 Task: Create a due date automation trigger when advanced on, 2 working days after a card is due add basic in list "Resume" at 11:00 AM.
Action: Mouse moved to (1129, 341)
Screenshot: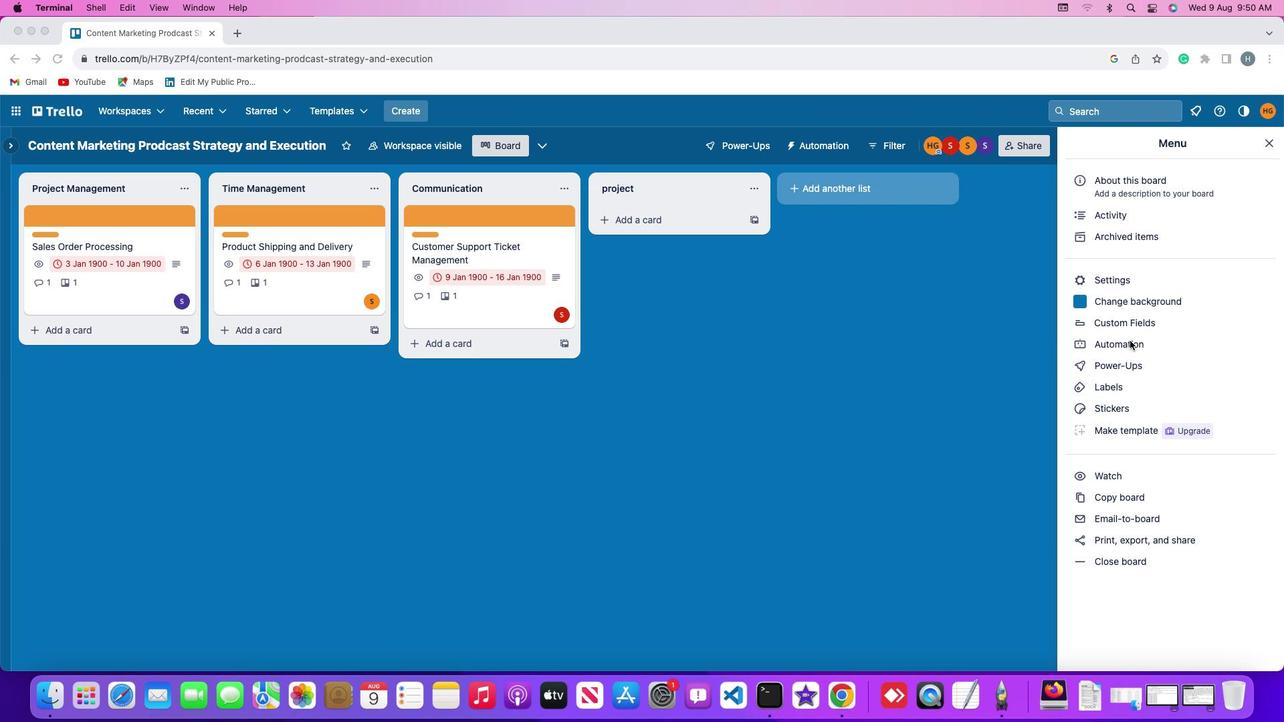 
Action: Mouse pressed left at (1129, 341)
Screenshot: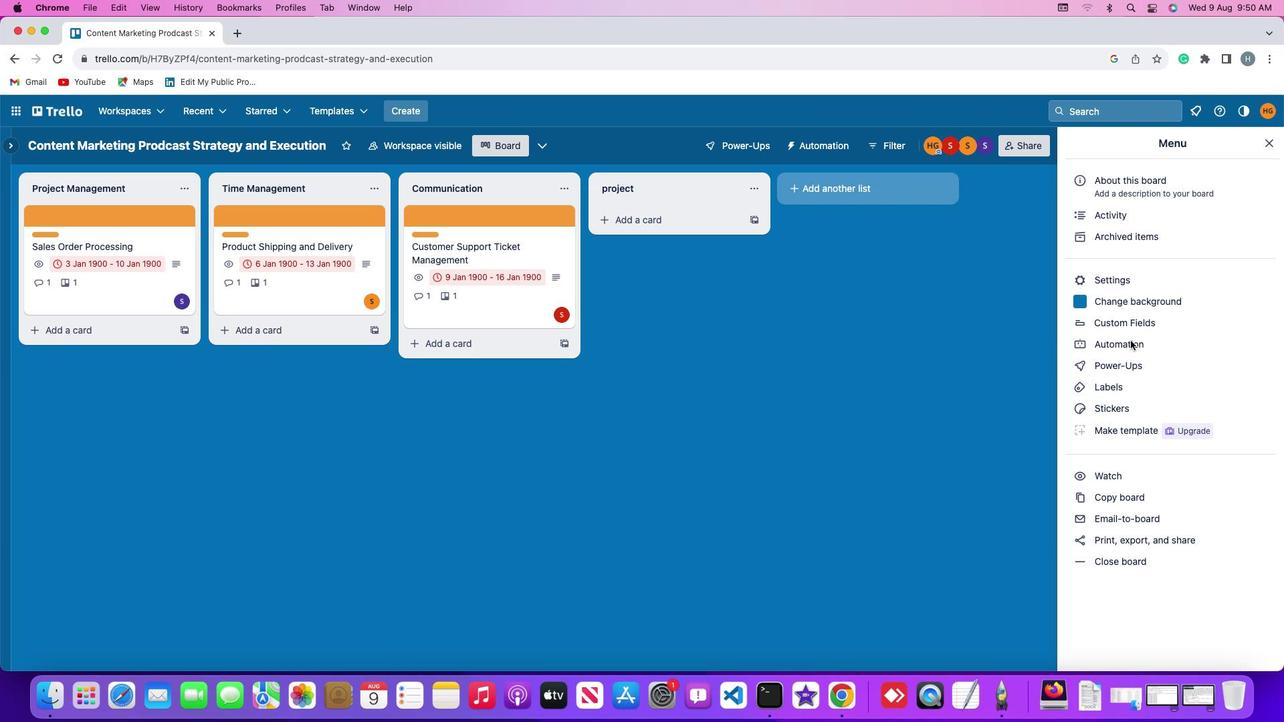 
Action: Mouse moved to (1130, 340)
Screenshot: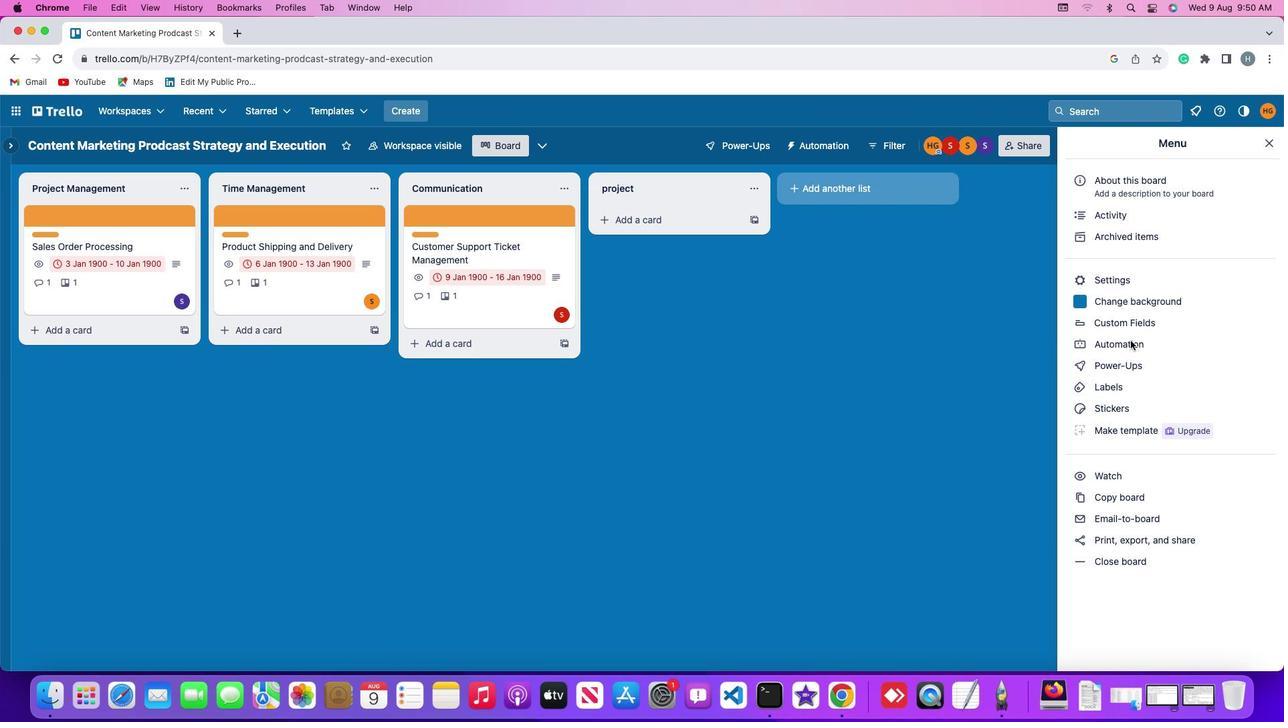 
Action: Mouse pressed left at (1130, 340)
Screenshot: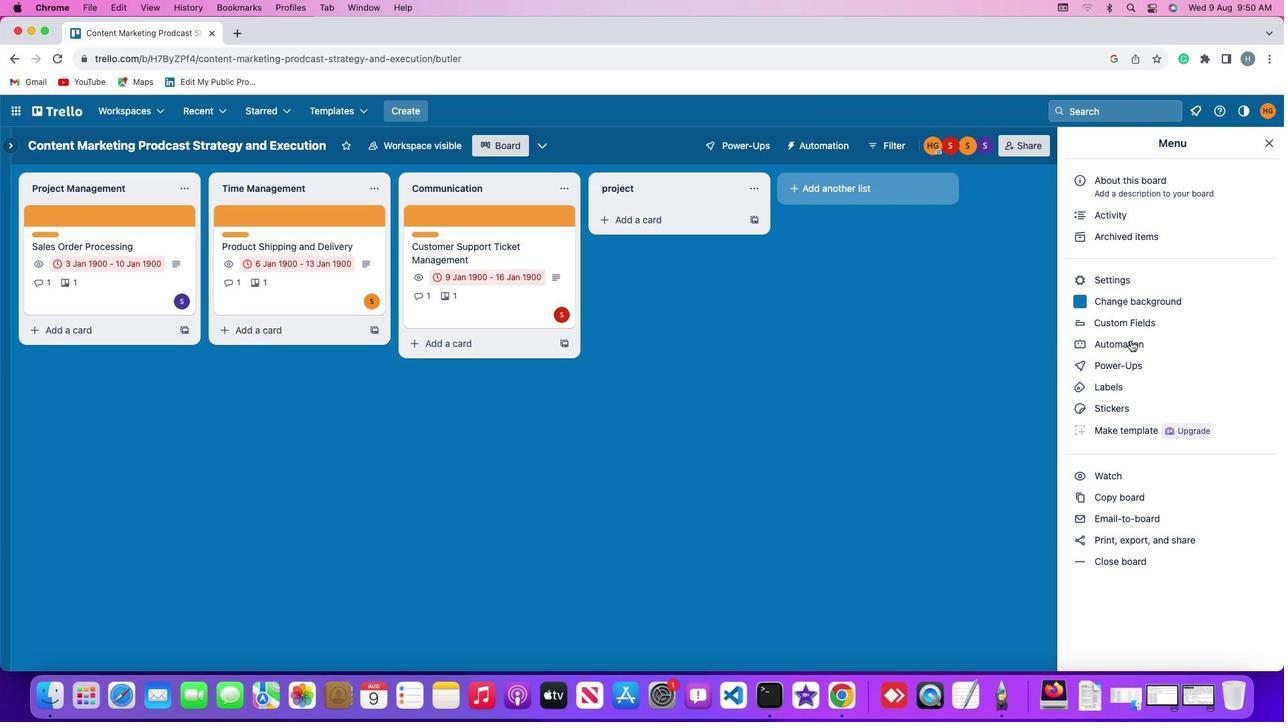 
Action: Mouse moved to (52, 316)
Screenshot: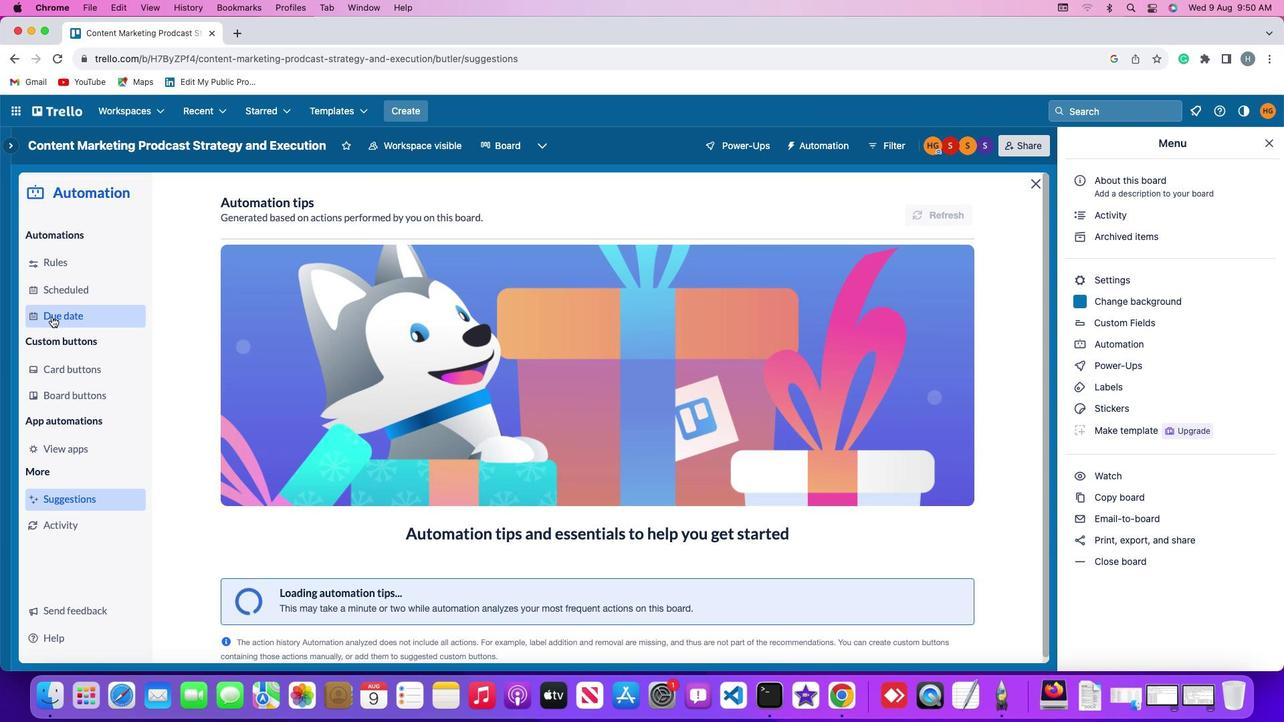 
Action: Mouse pressed left at (52, 316)
Screenshot: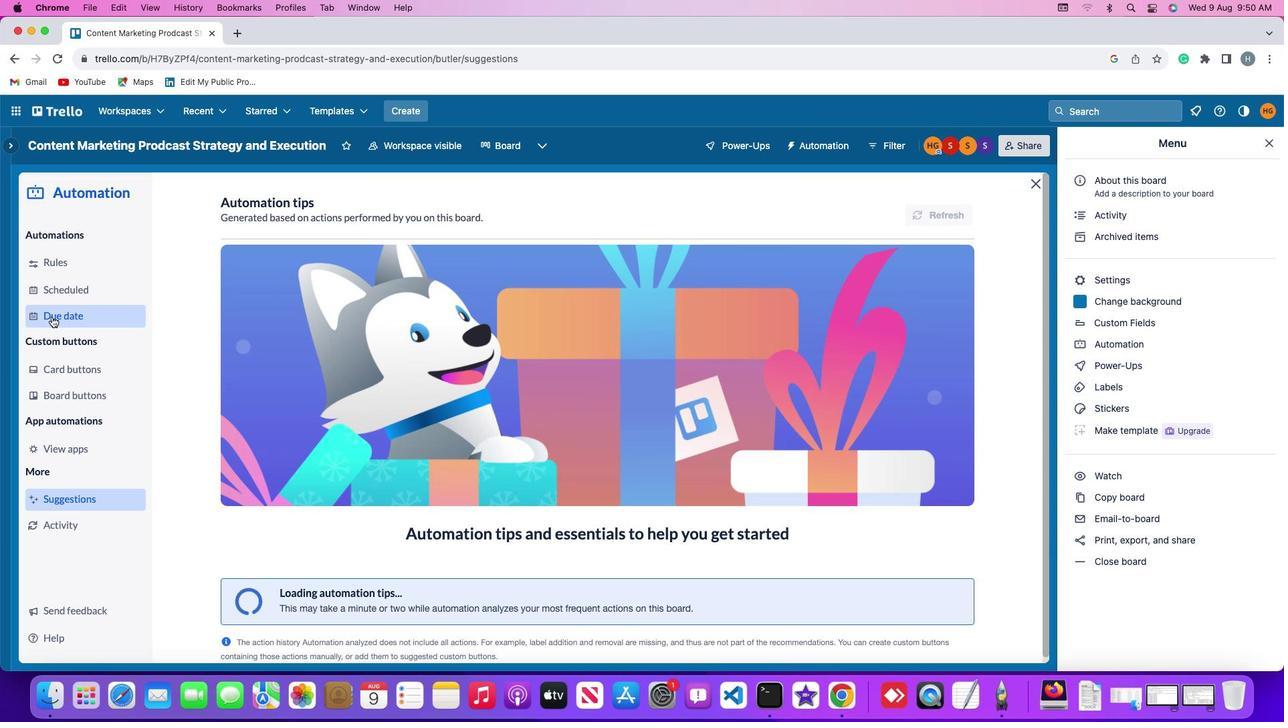 
Action: Mouse moved to (904, 208)
Screenshot: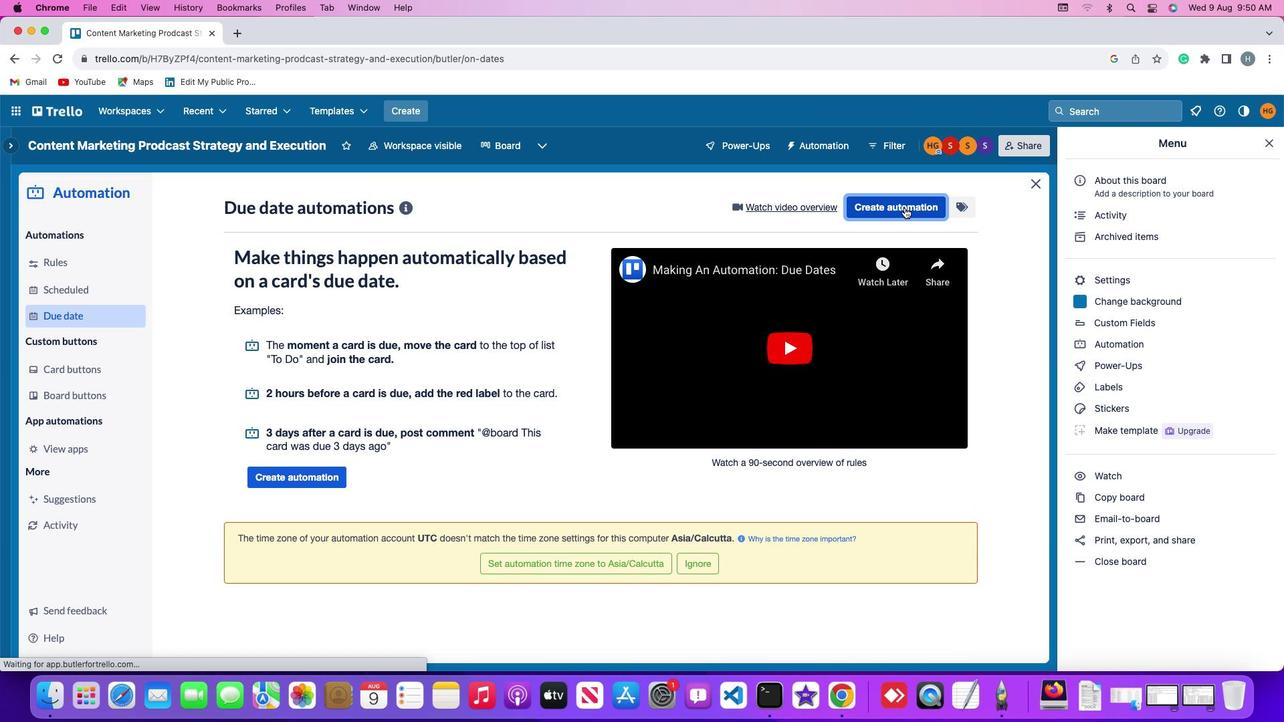 
Action: Mouse pressed left at (904, 208)
Screenshot: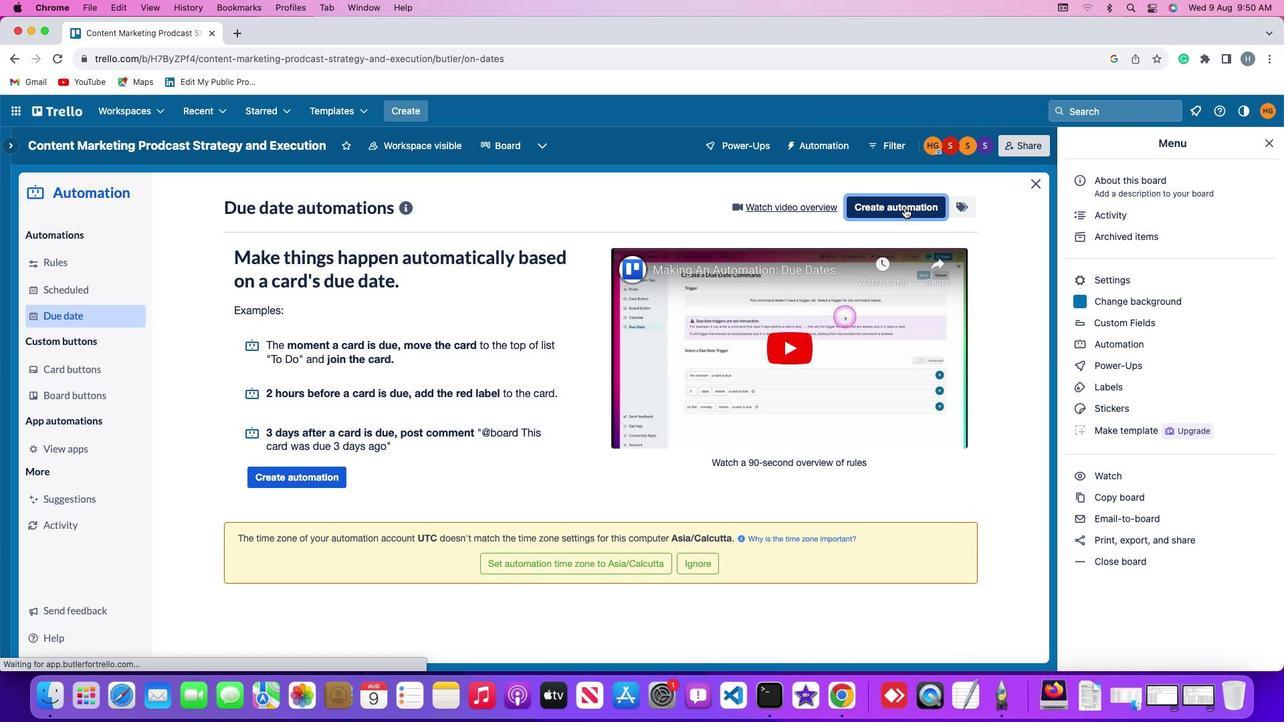 
Action: Mouse moved to (367, 333)
Screenshot: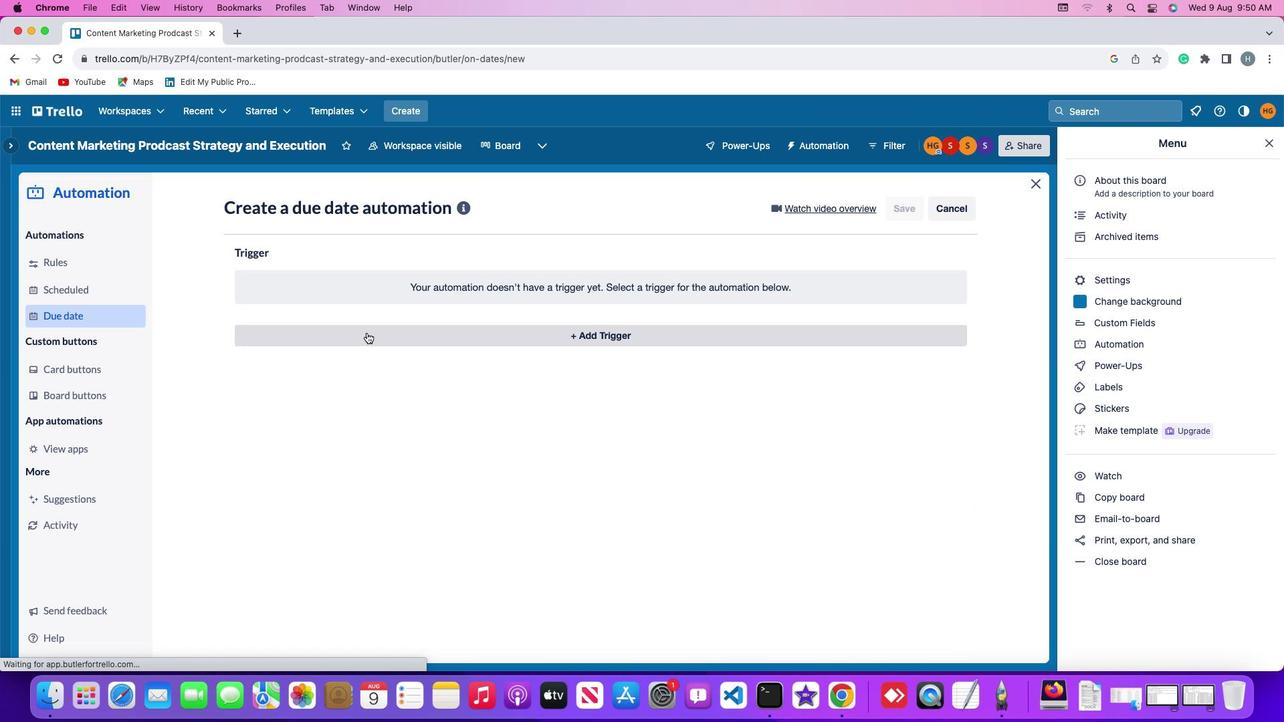 
Action: Mouse pressed left at (367, 333)
Screenshot: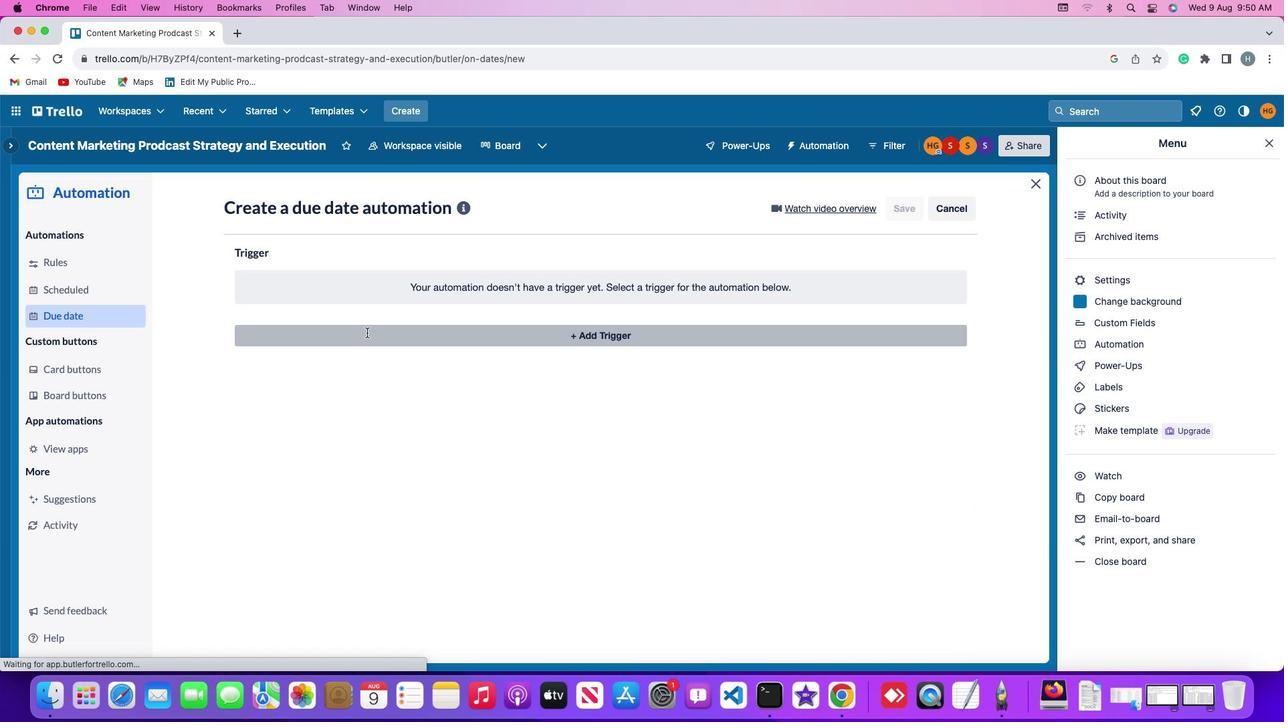 
Action: Mouse moved to (258, 535)
Screenshot: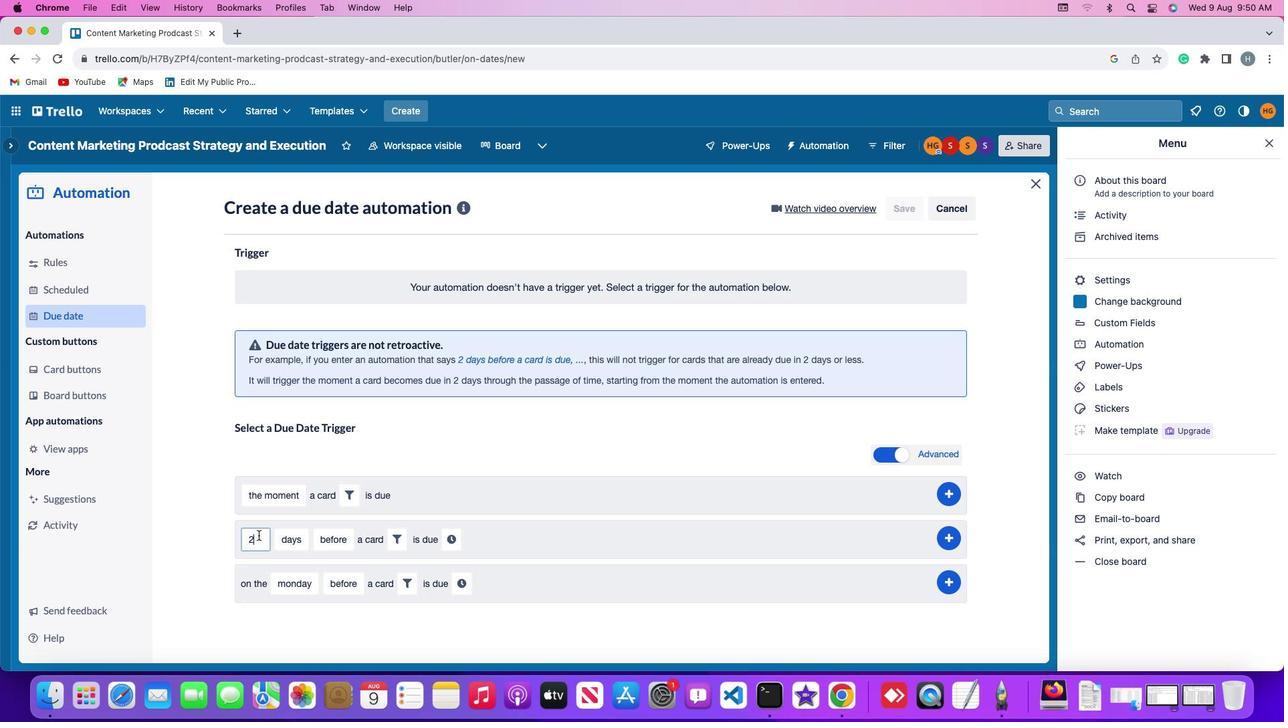 
Action: Mouse pressed left at (258, 535)
Screenshot: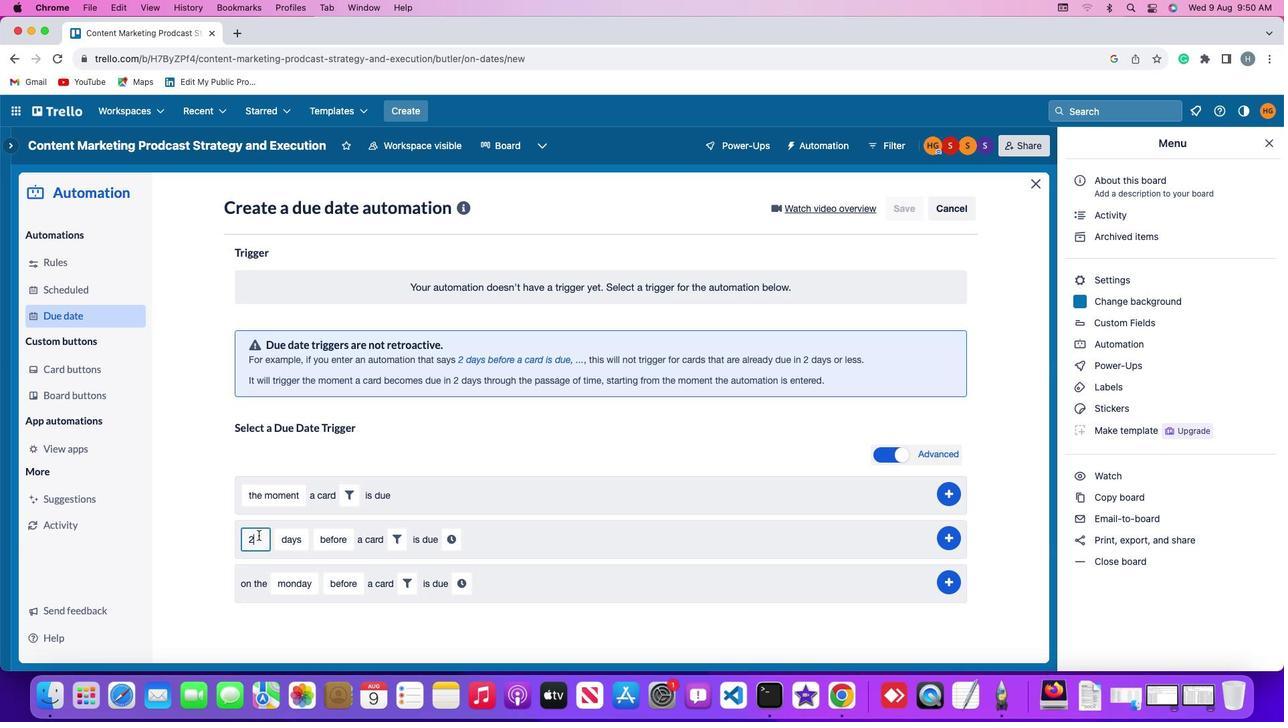 
Action: Key pressed Key.backspace
Screenshot: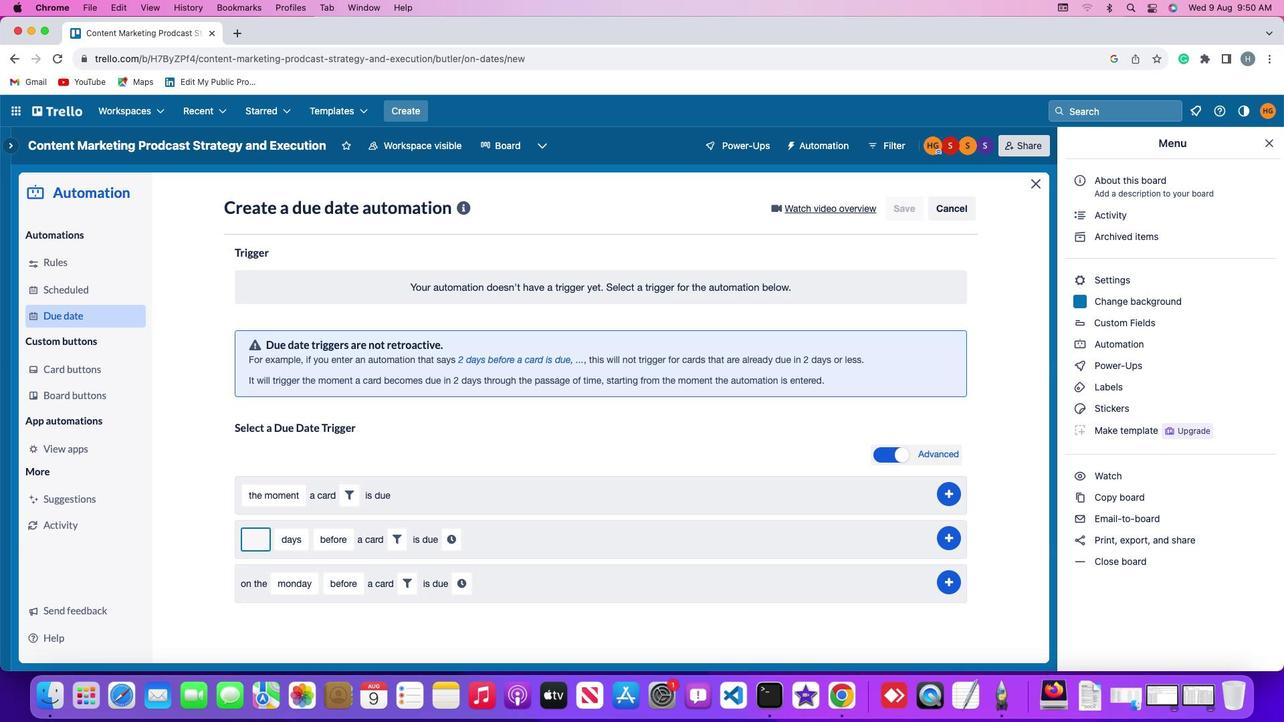 
Action: Mouse moved to (257, 535)
Screenshot: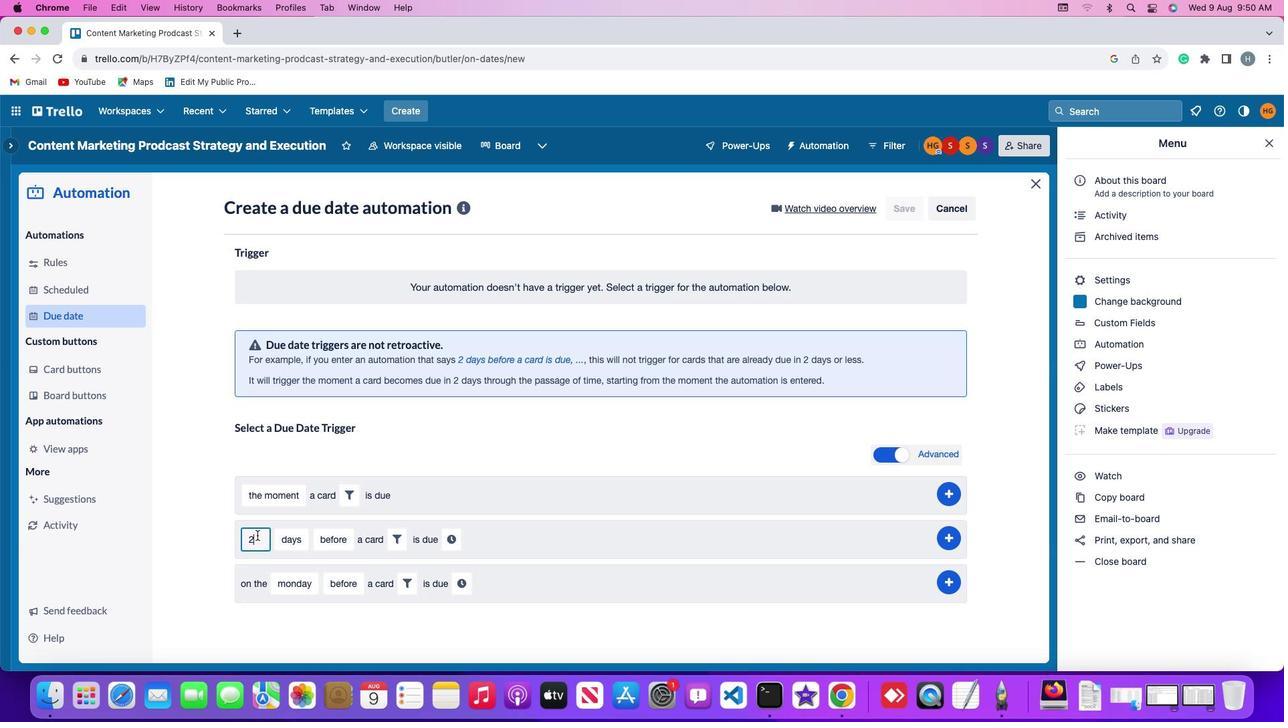
Action: Key pressed '2'
Screenshot: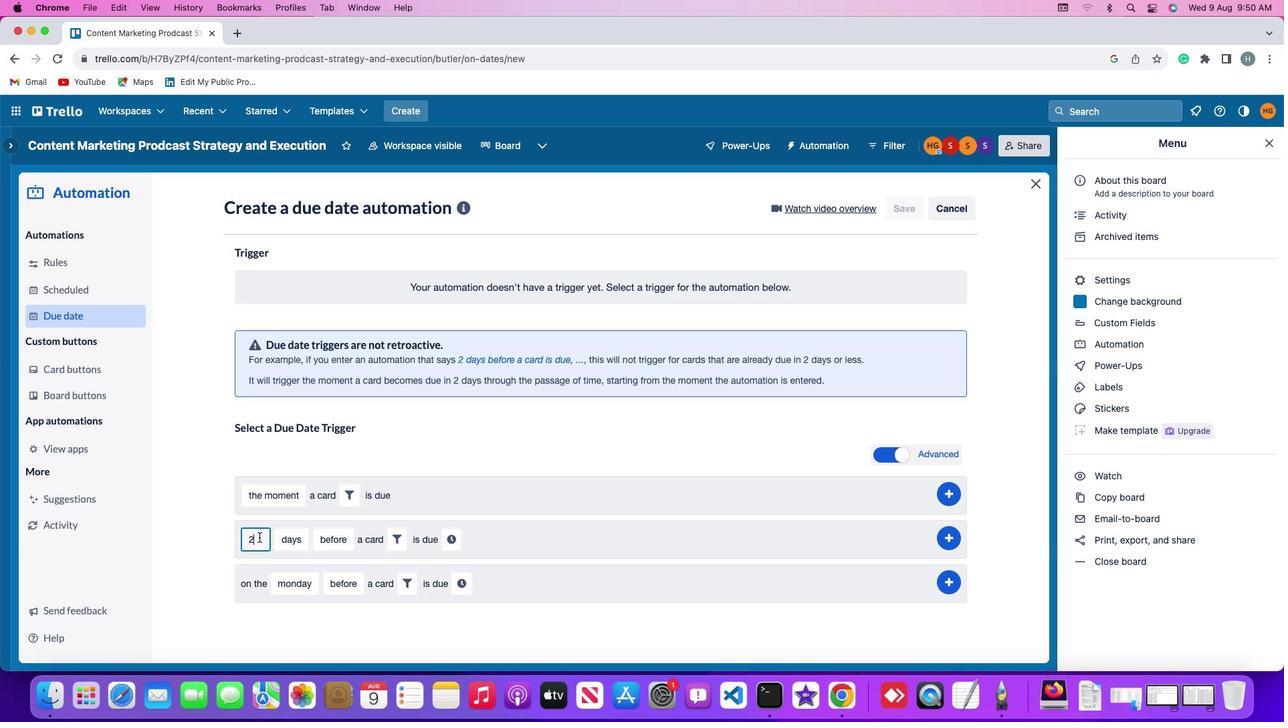 
Action: Mouse moved to (285, 538)
Screenshot: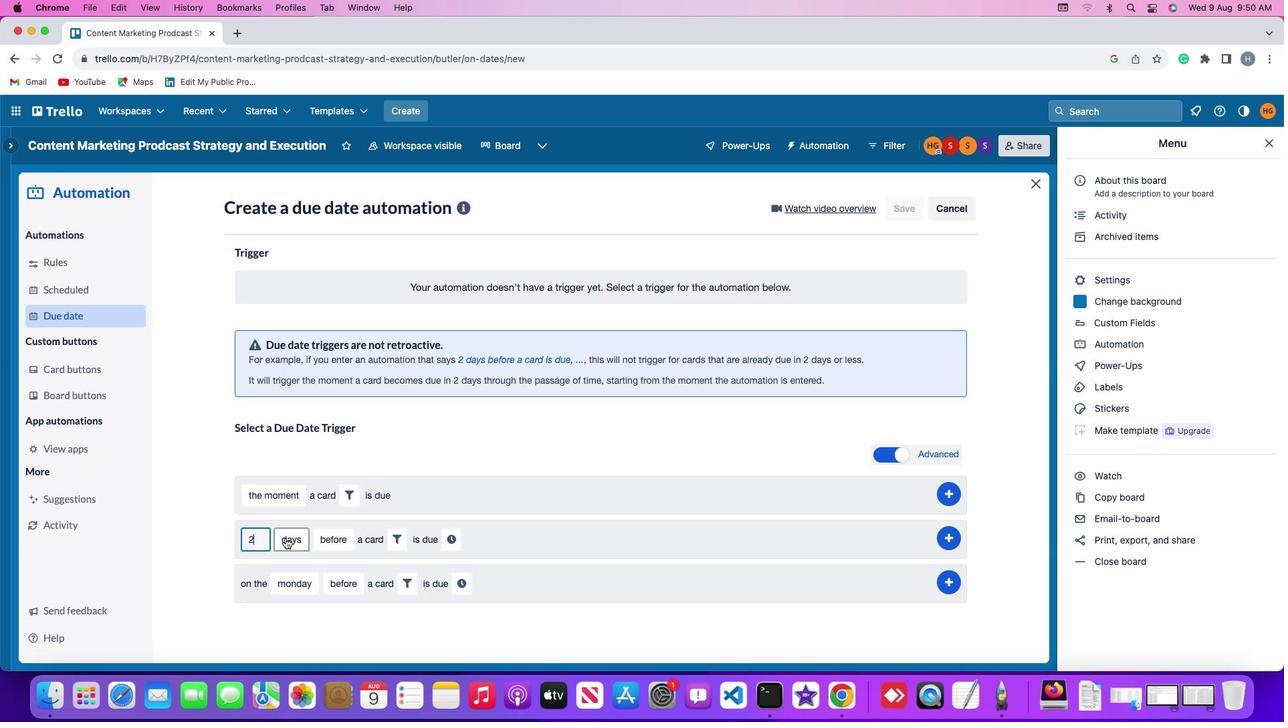 
Action: Mouse pressed left at (285, 538)
Screenshot: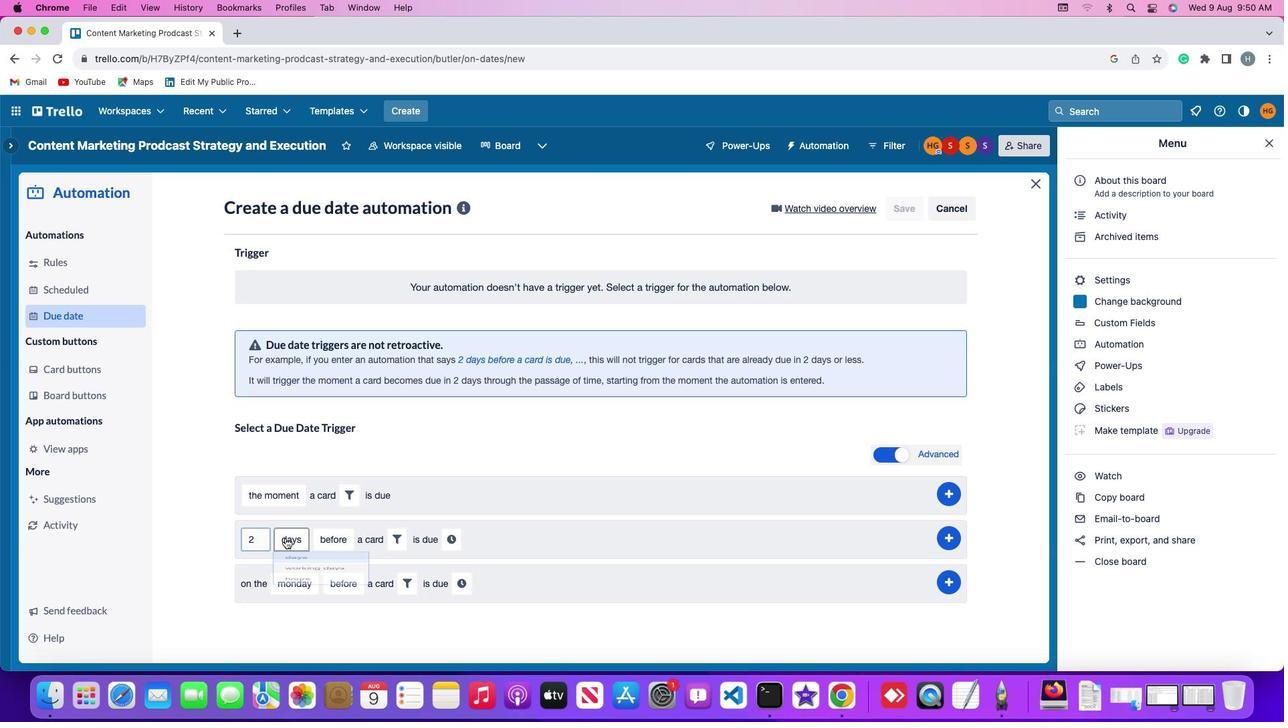 
Action: Mouse moved to (295, 588)
Screenshot: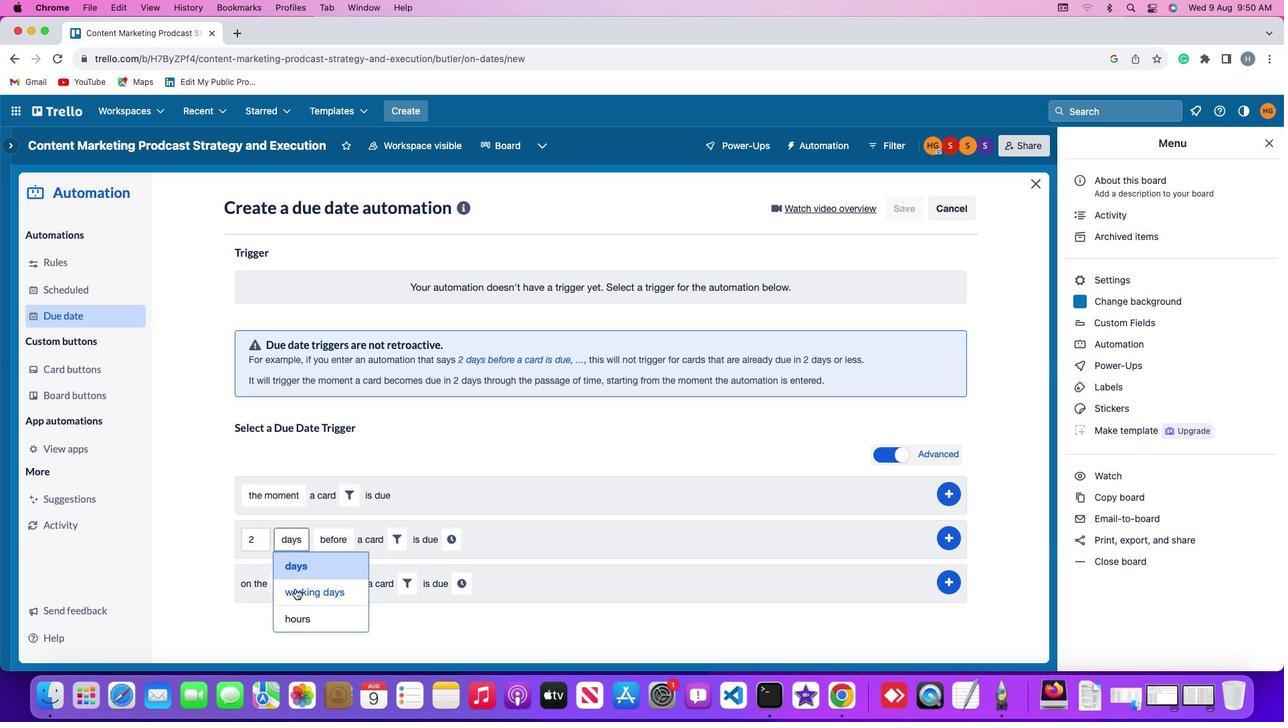 
Action: Mouse pressed left at (295, 588)
Screenshot: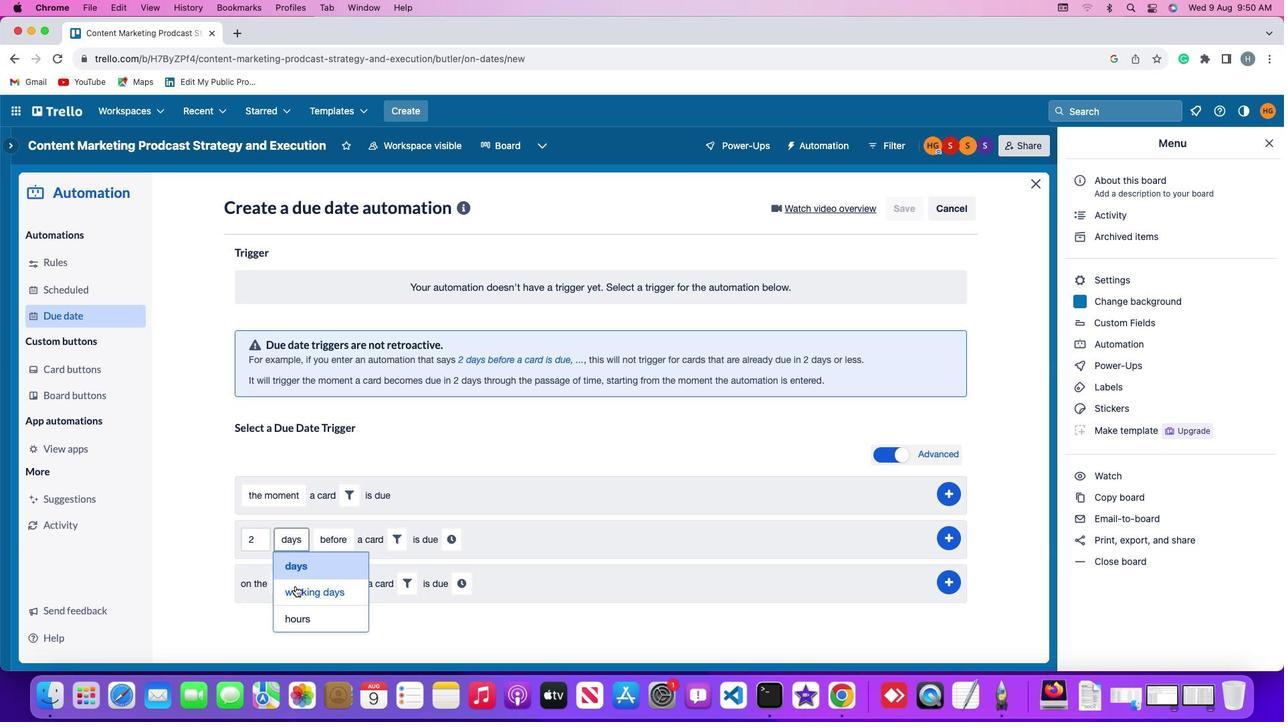 
Action: Mouse moved to (369, 539)
Screenshot: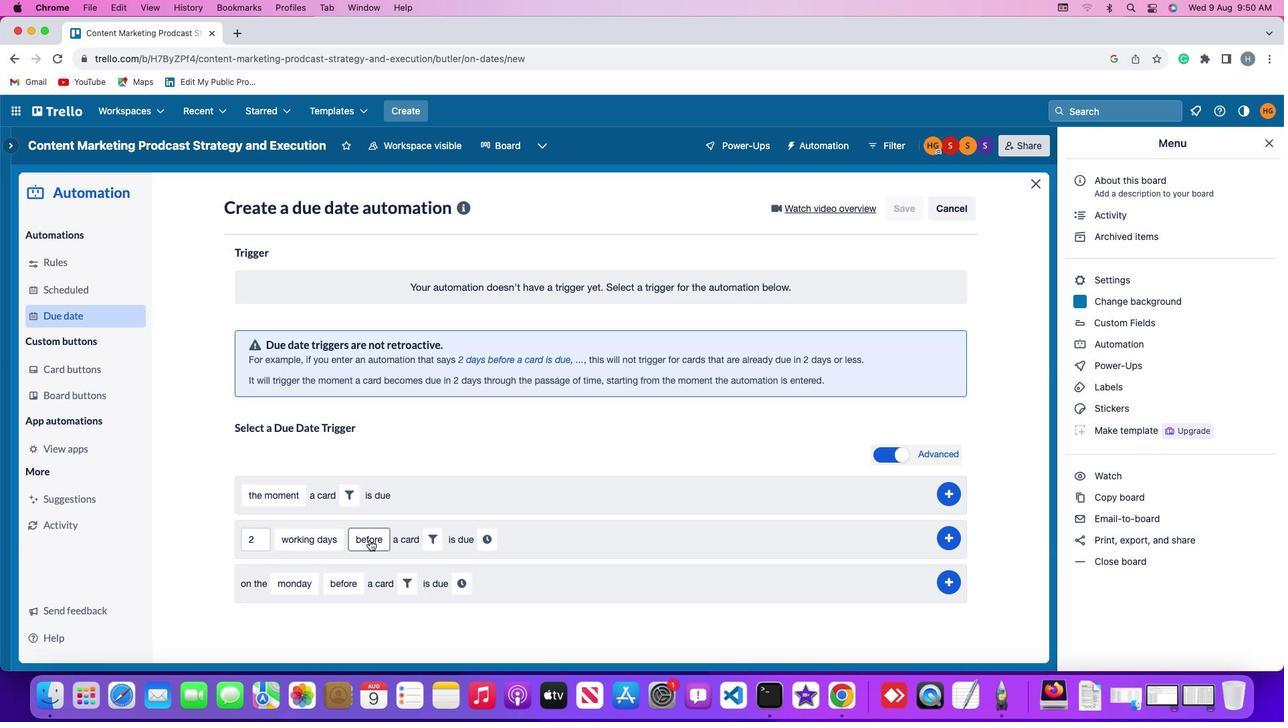 
Action: Mouse pressed left at (369, 539)
Screenshot: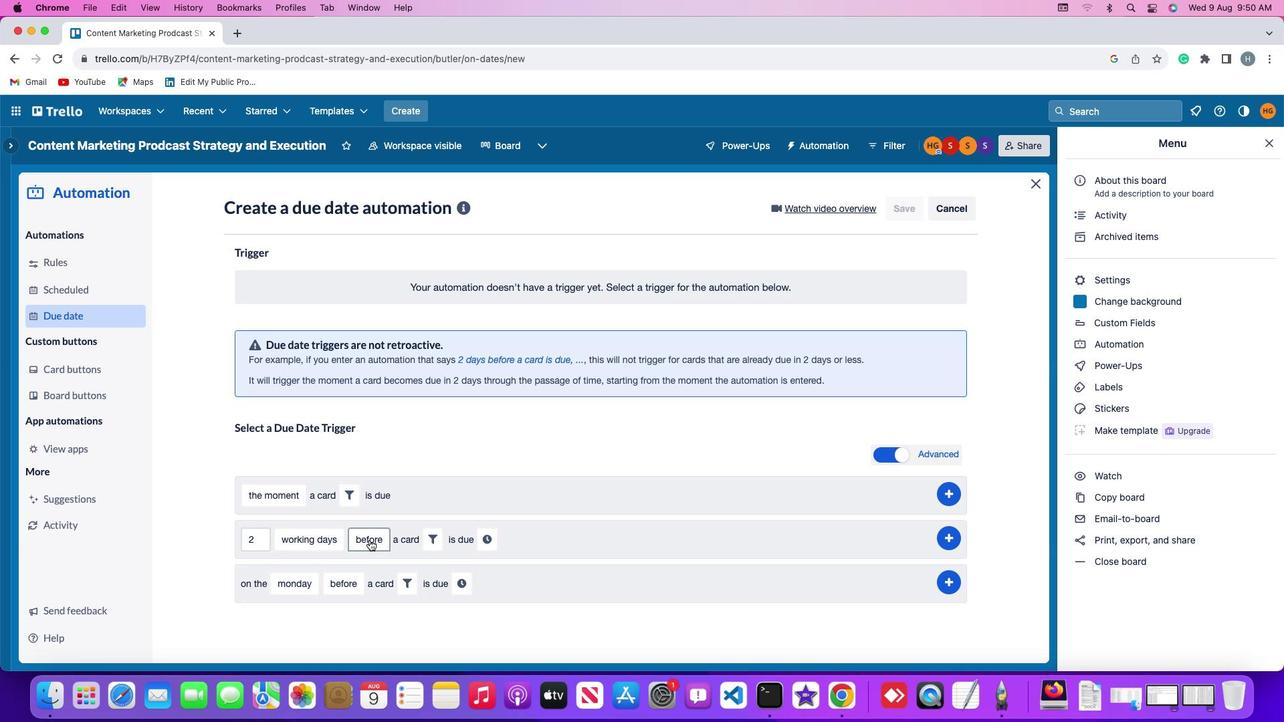 
Action: Mouse moved to (372, 598)
Screenshot: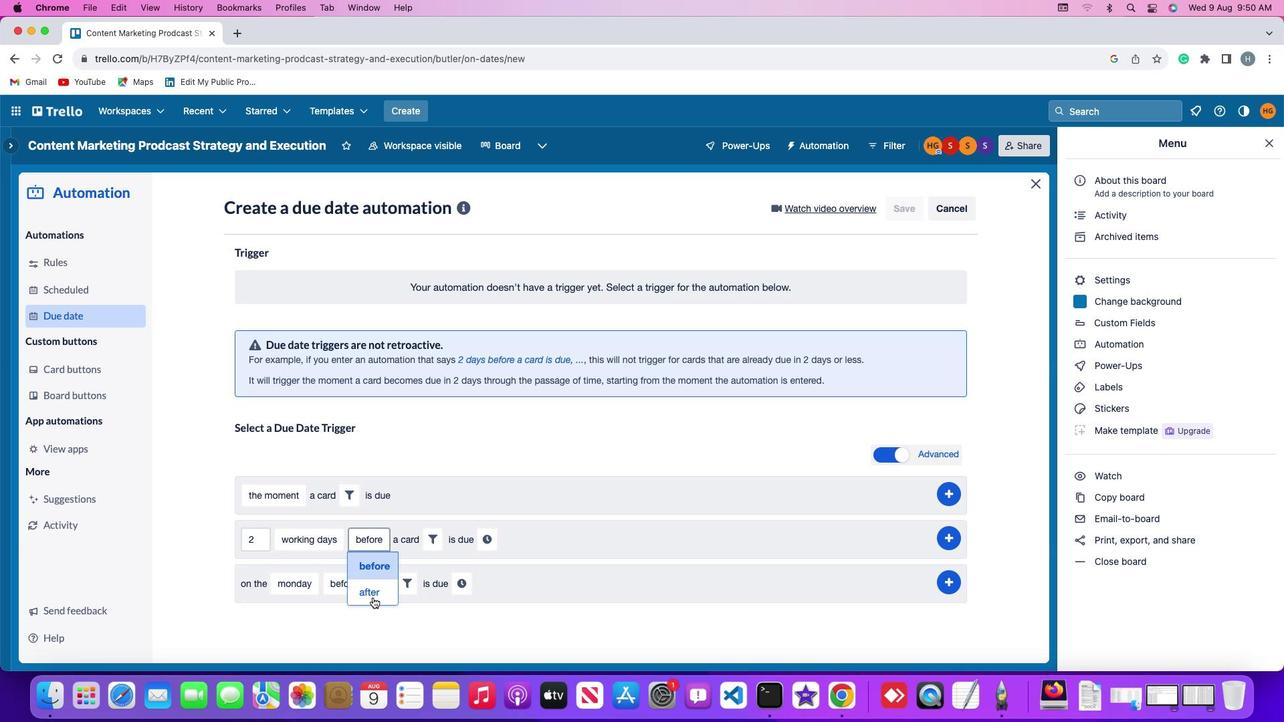 
Action: Mouse pressed left at (372, 598)
Screenshot: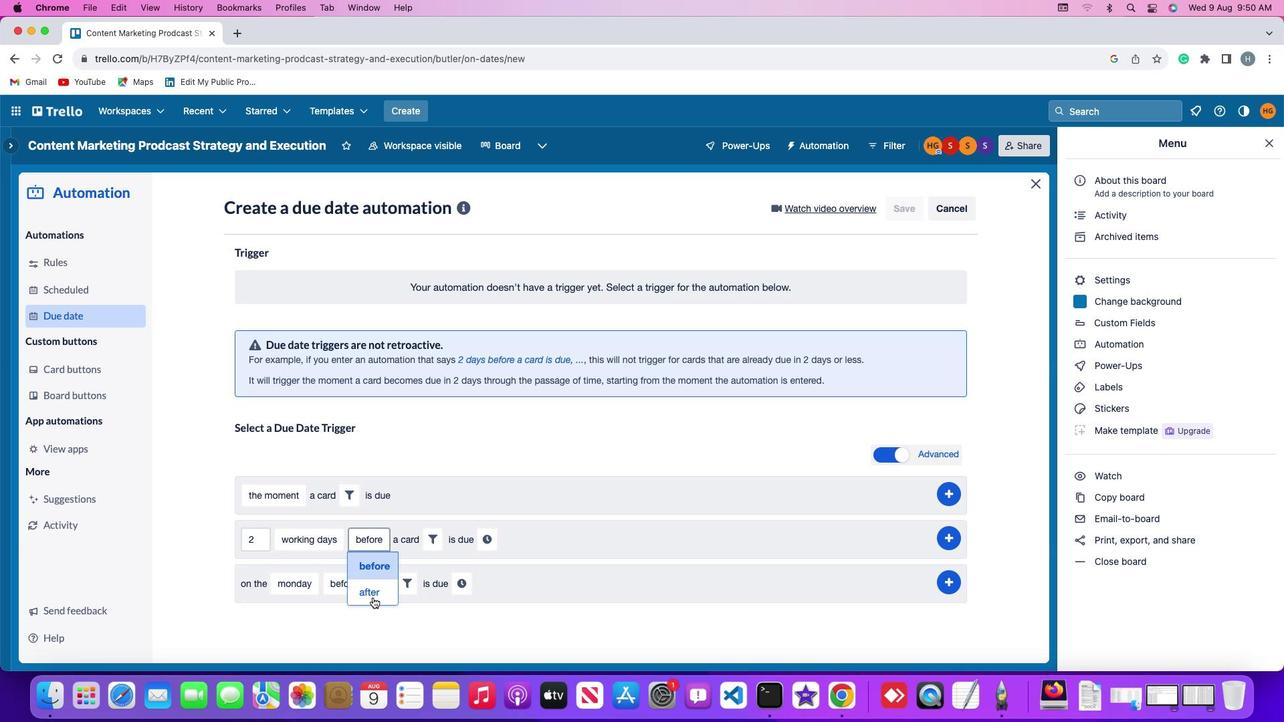 
Action: Mouse moved to (424, 539)
Screenshot: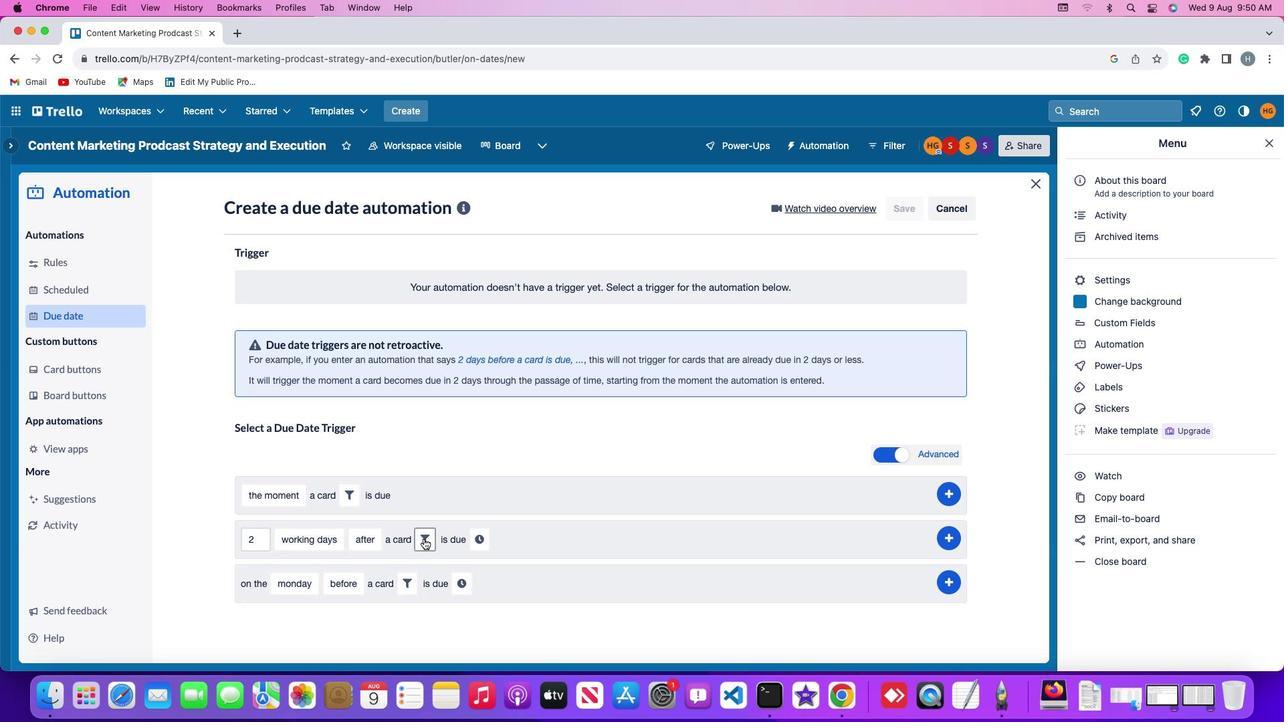 
Action: Mouse pressed left at (424, 539)
Screenshot: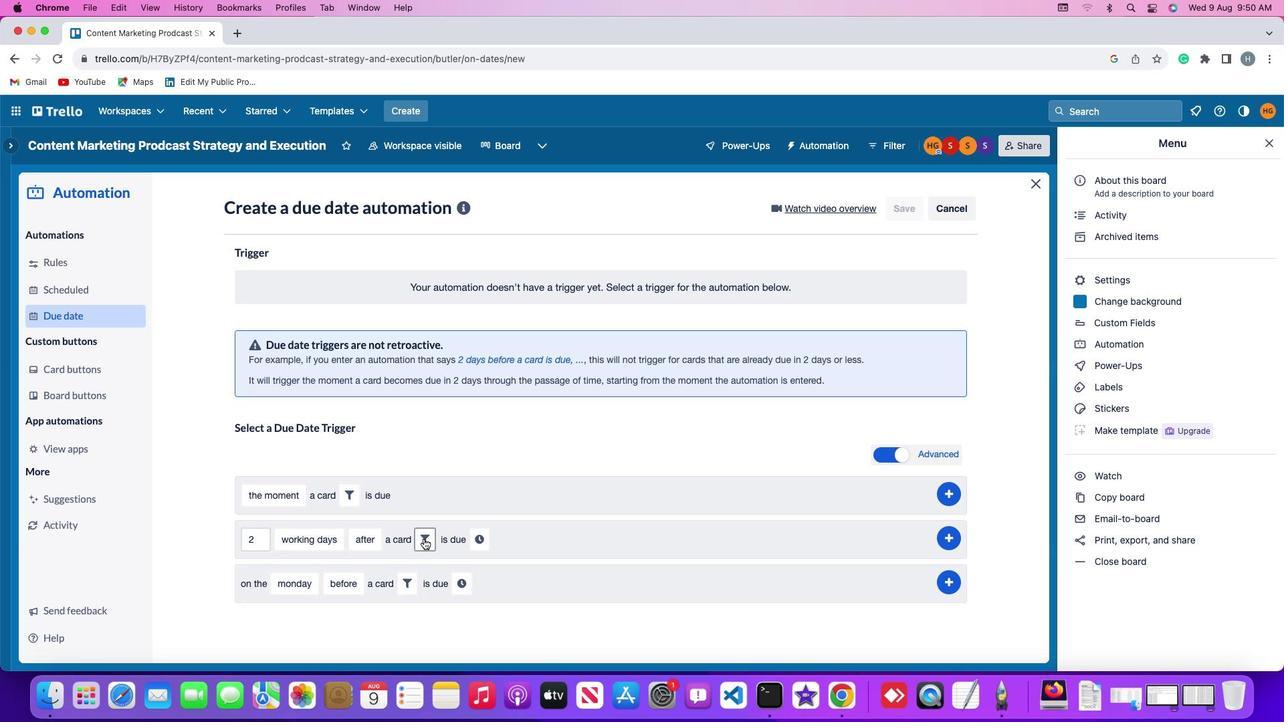 
Action: Mouse moved to (384, 610)
Screenshot: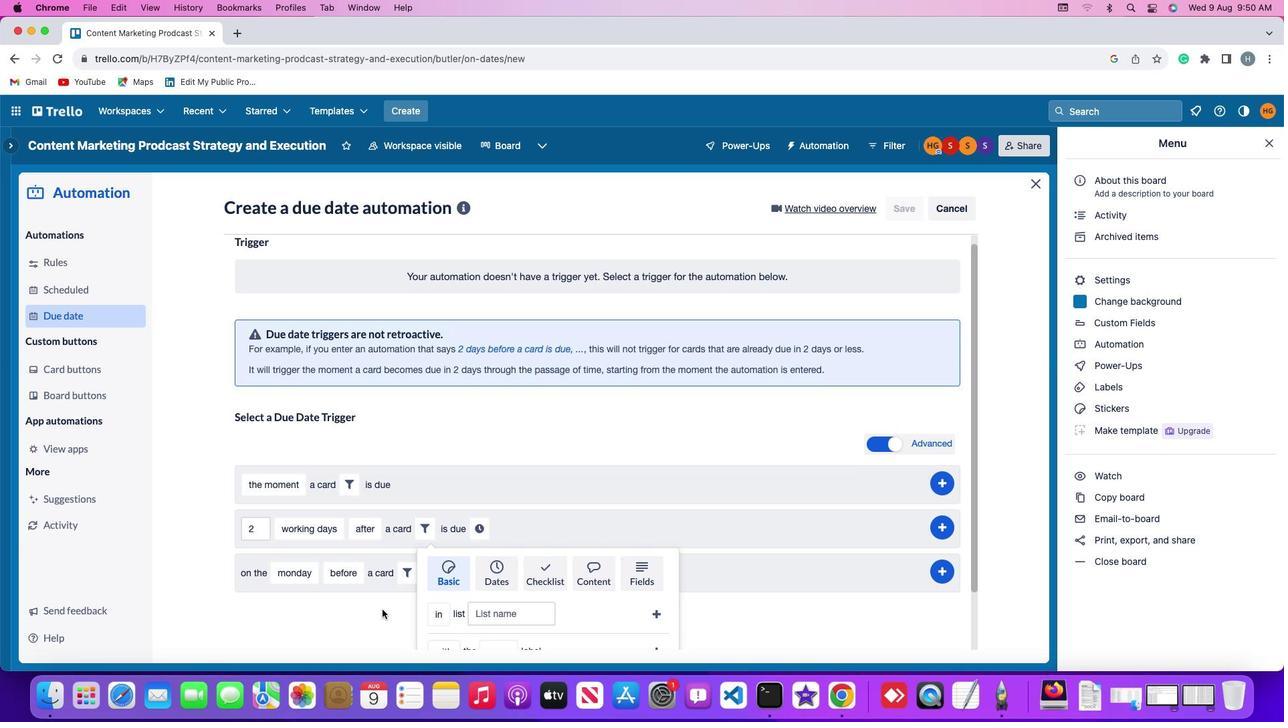 
Action: Mouse scrolled (384, 610) with delta (0, 0)
Screenshot: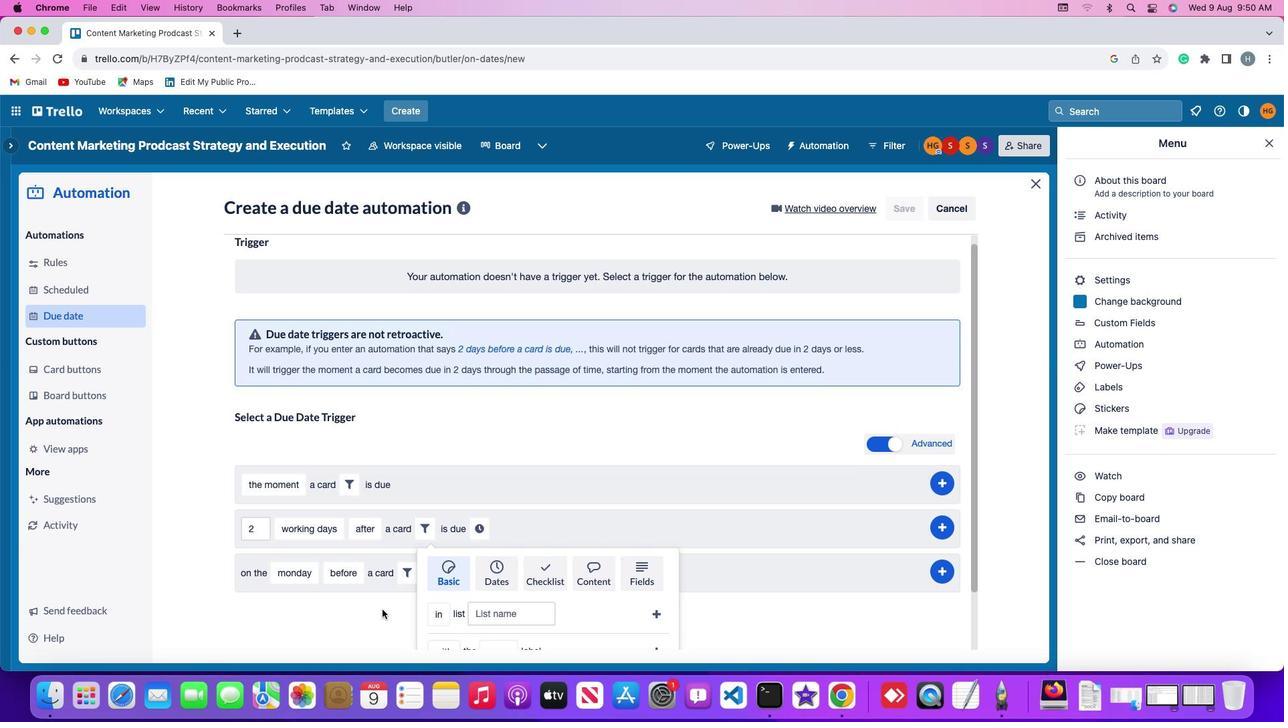 
Action: Mouse moved to (382, 610)
Screenshot: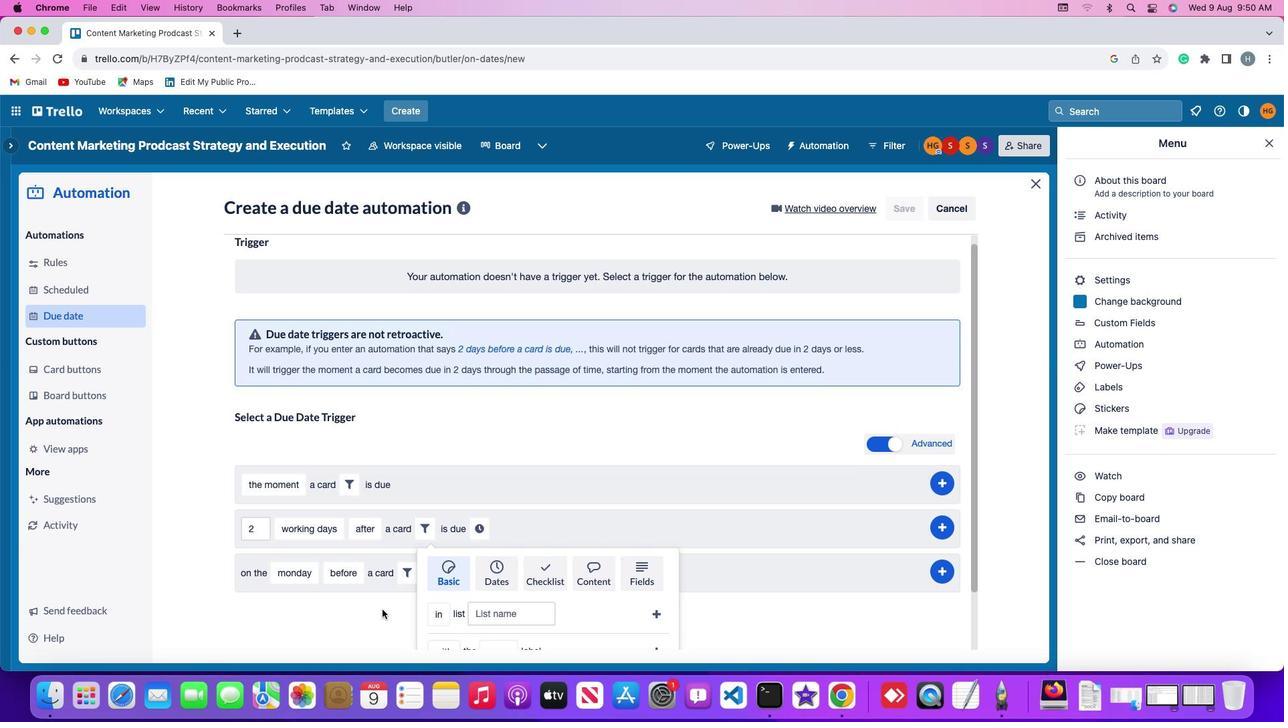 
Action: Mouse scrolled (382, 610) with delta (0, 0)
Screenshot: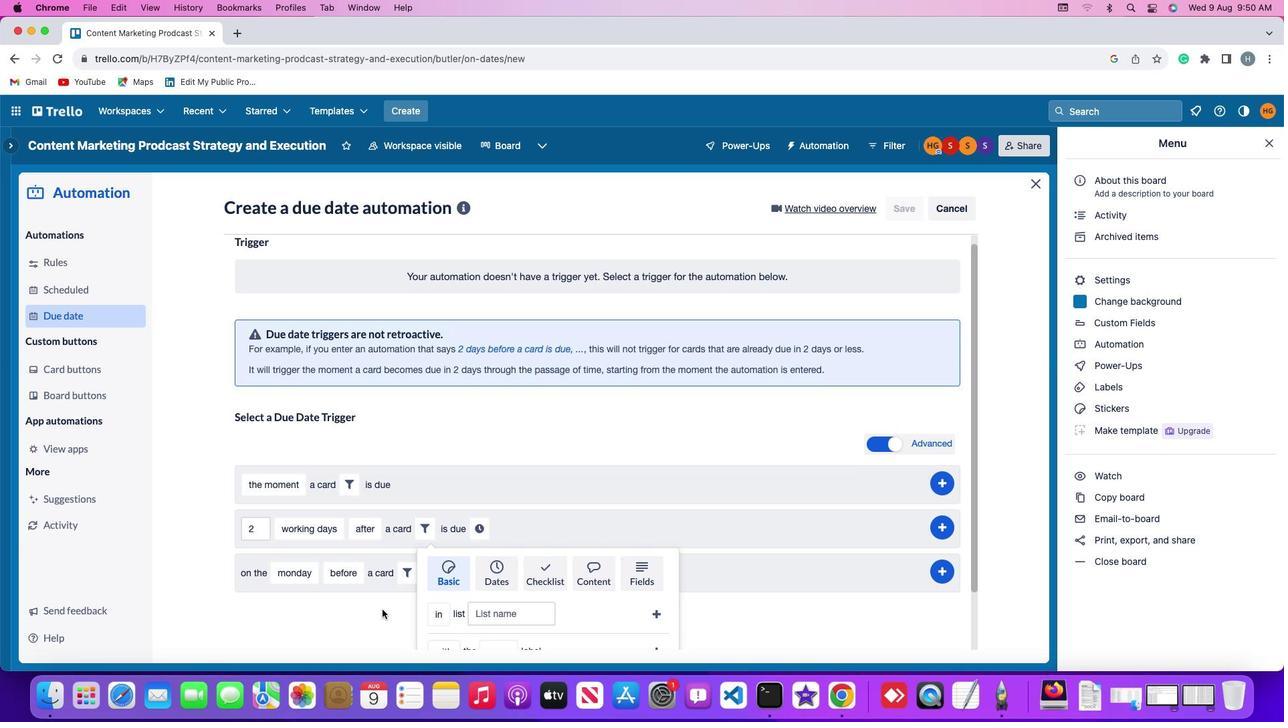 
Action: Mouse moved to (382, 609)
Screenshot: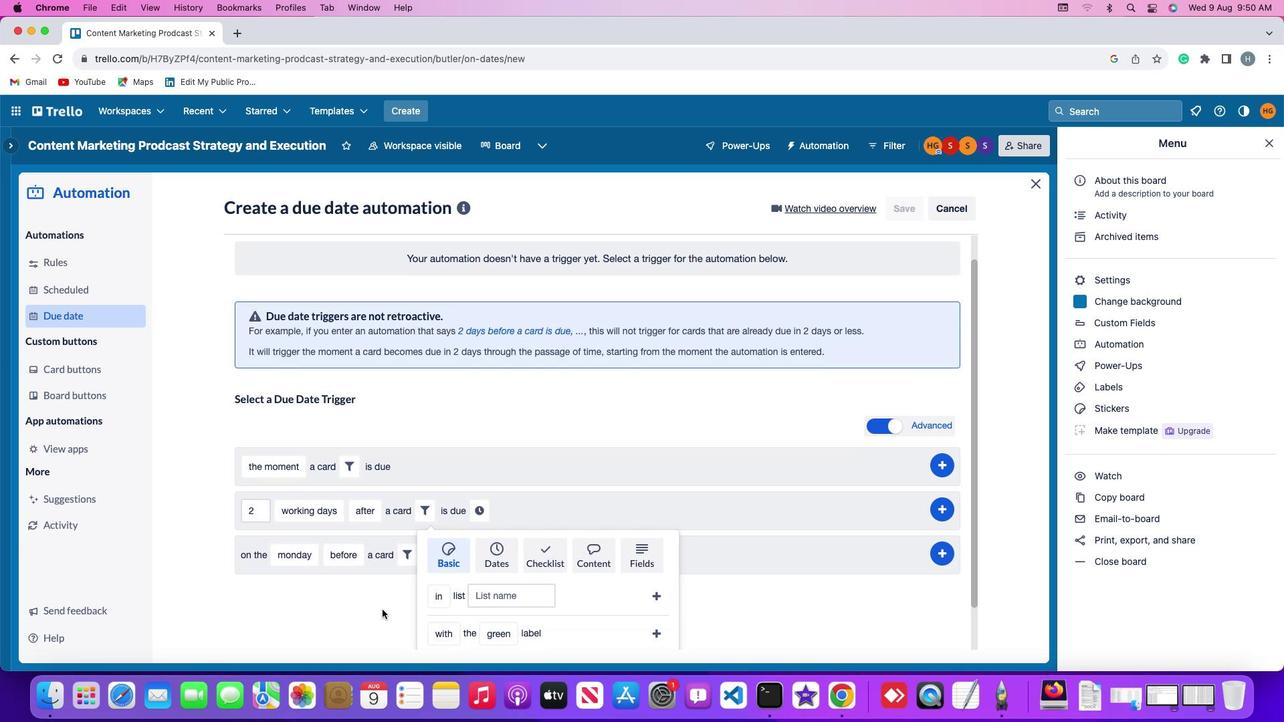 
Action: Mouse scrolled (382, 609) with delta (0, -2)
Screenshot: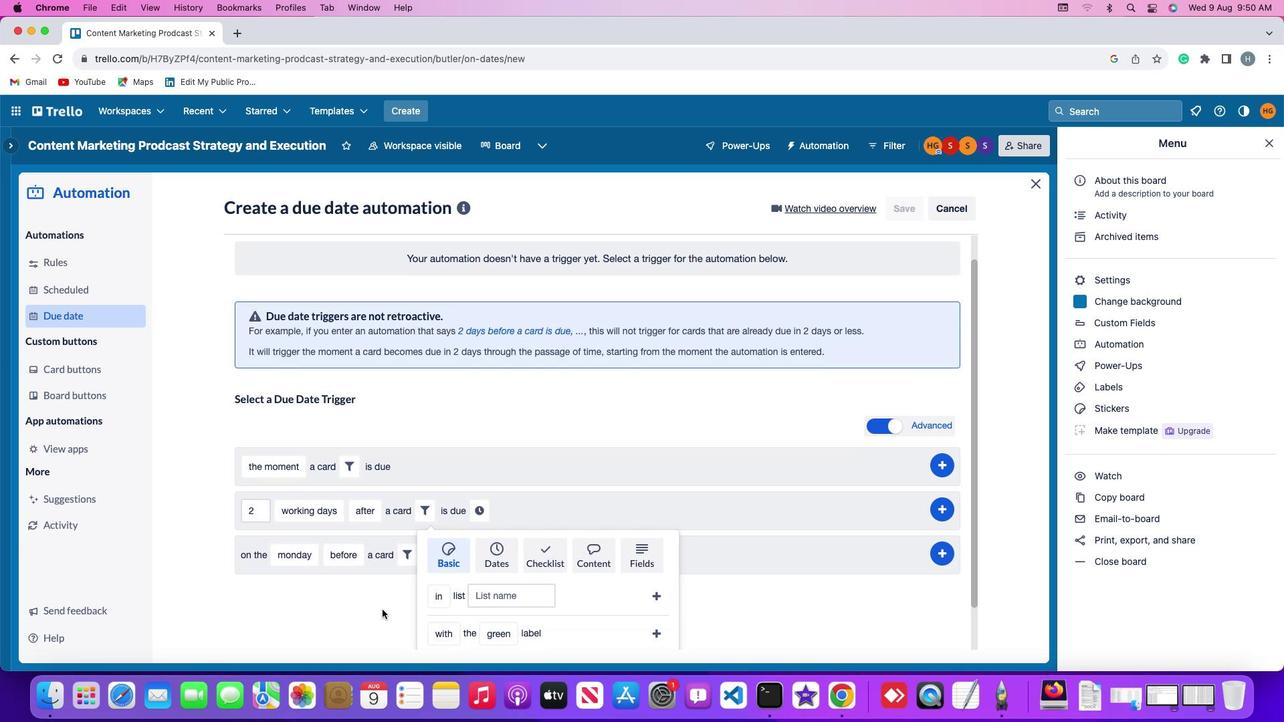 
Action: Mouse scrolled (382, 609) with delta (0, -3)
Screenshot: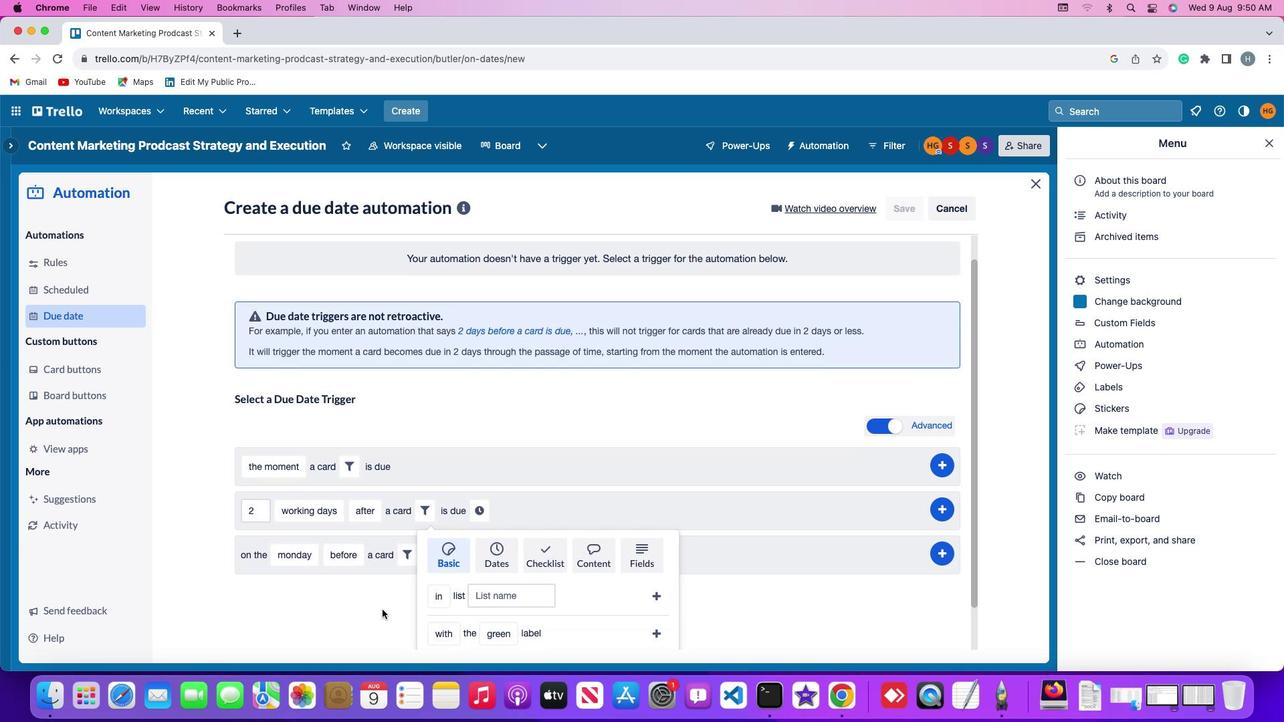 
Action: Mouse scrolled (382, 609) with delta (0, -4)
Screenshot: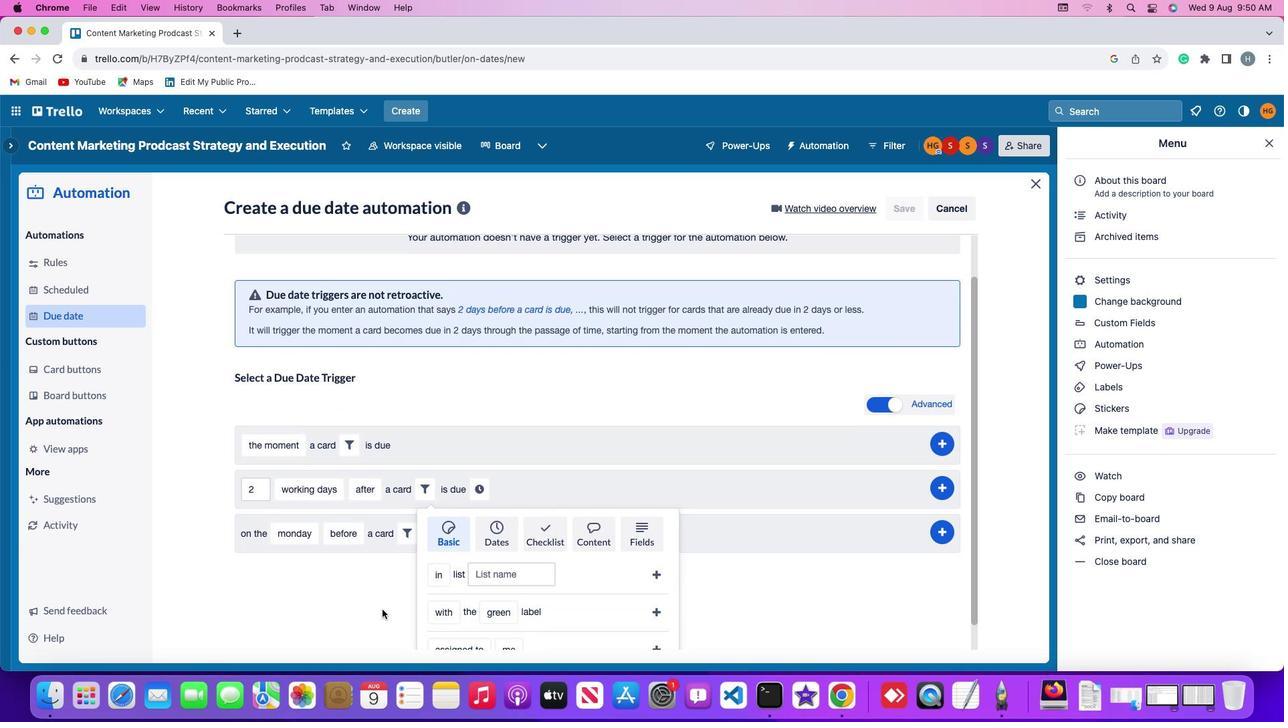 
Action: Mouse moved to (440, 547)
Screenshot: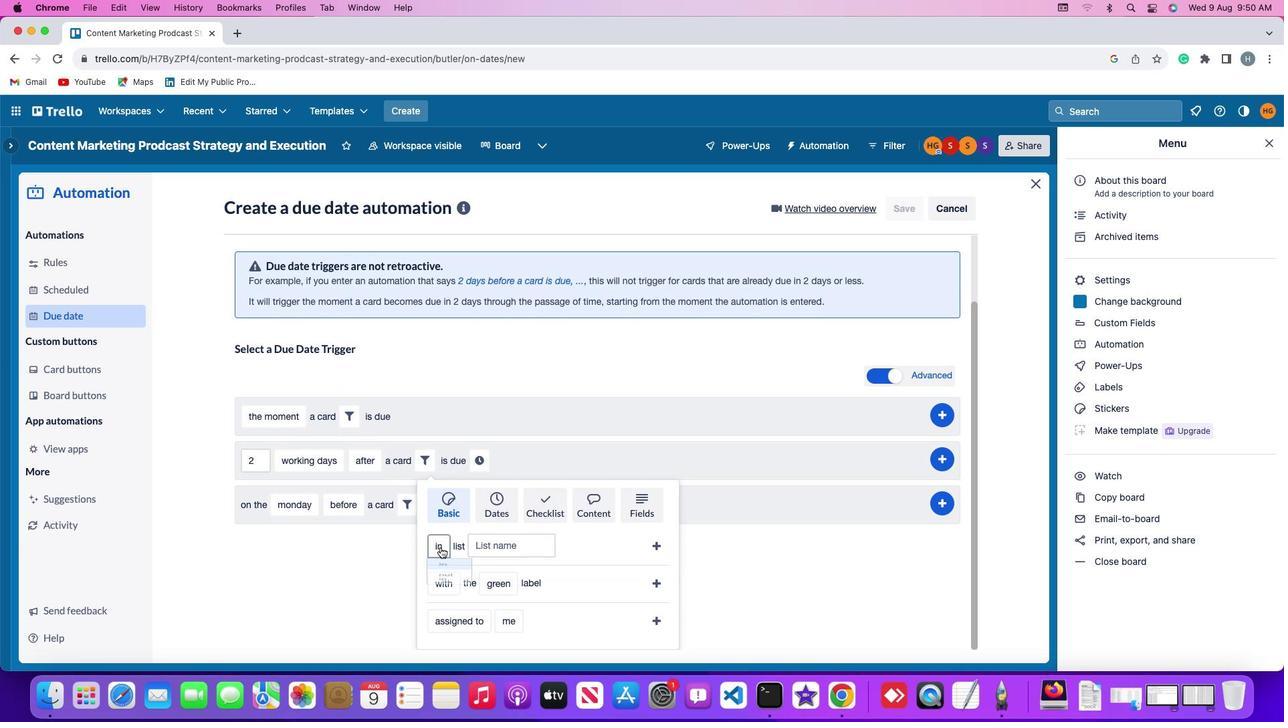 
Action: Mouse pressed left at (440, 547)
Screenshot: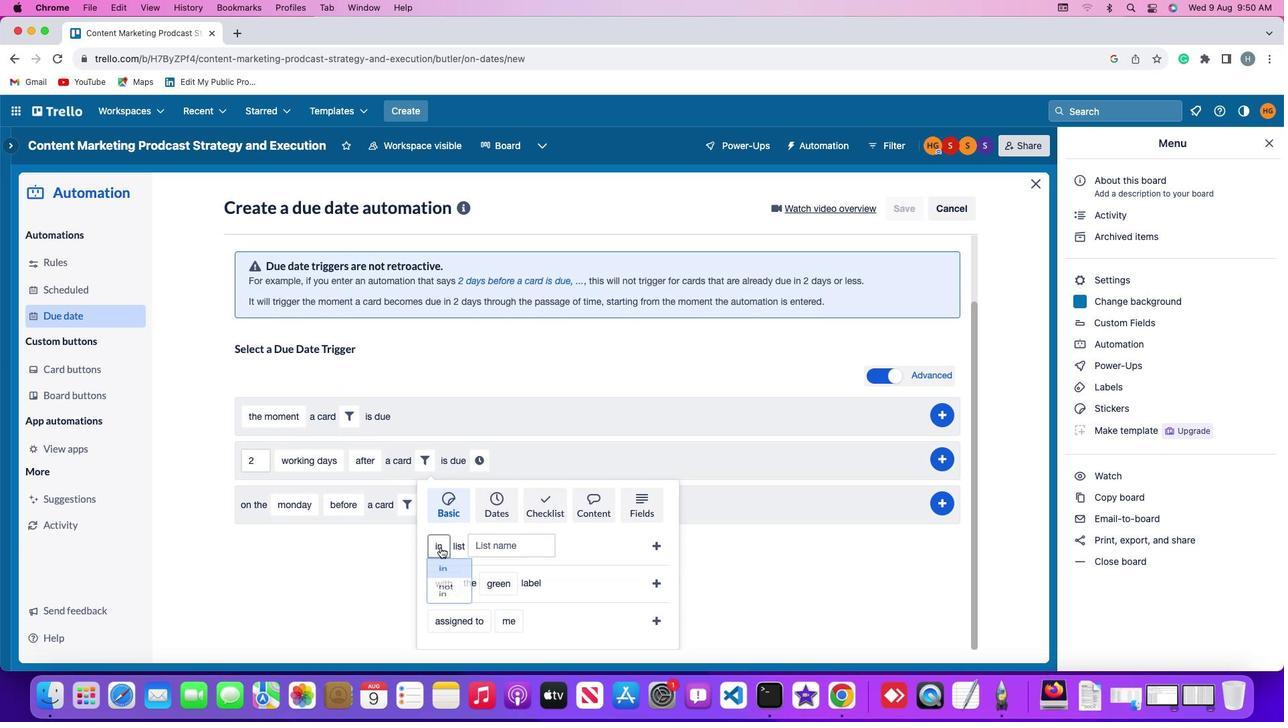 
Action: Mouse moved to (442, 580)
Screenshot: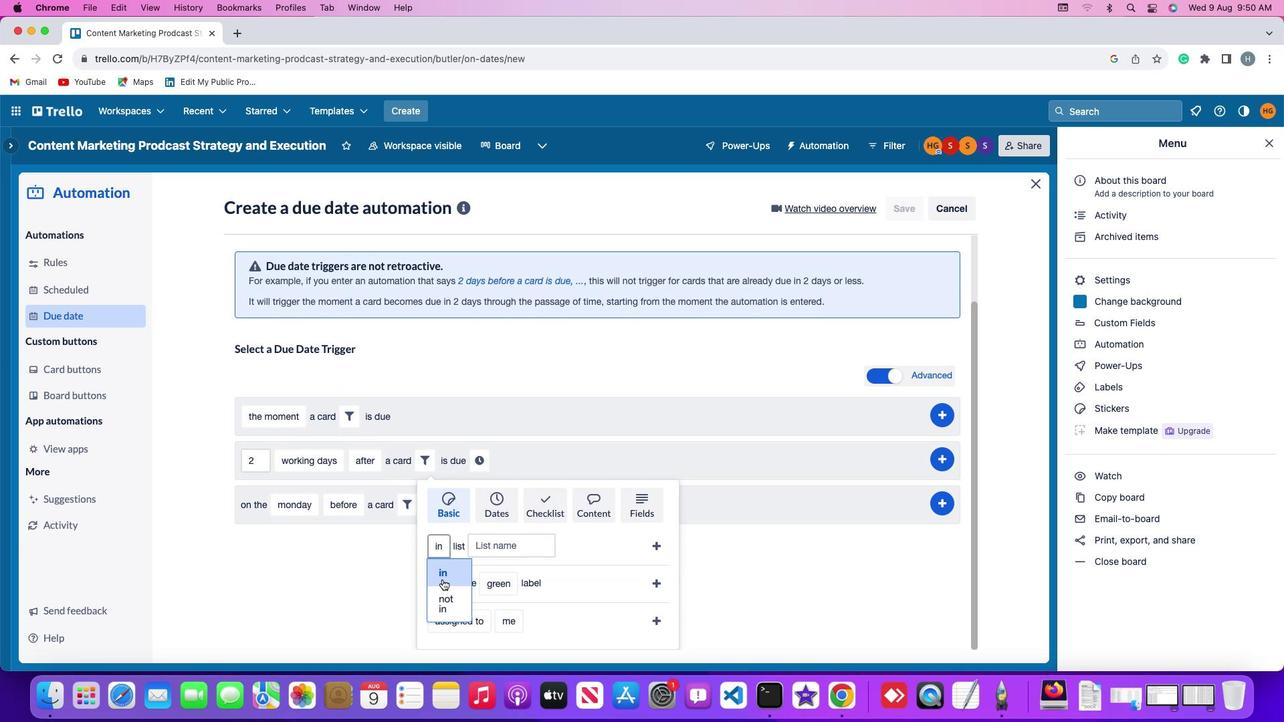 
Action: Mouse pressed left at (442, 580)
Screenshot: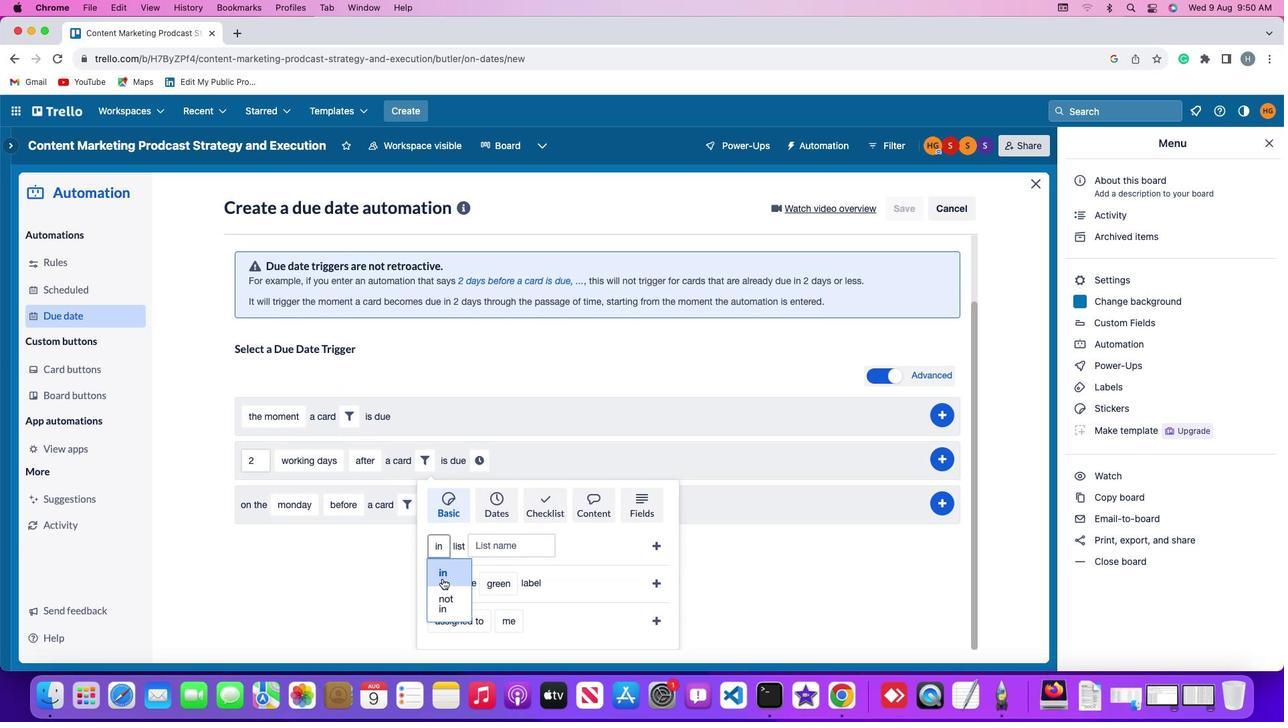 
Action: Mouse moved to (503, 546)
Screenshot: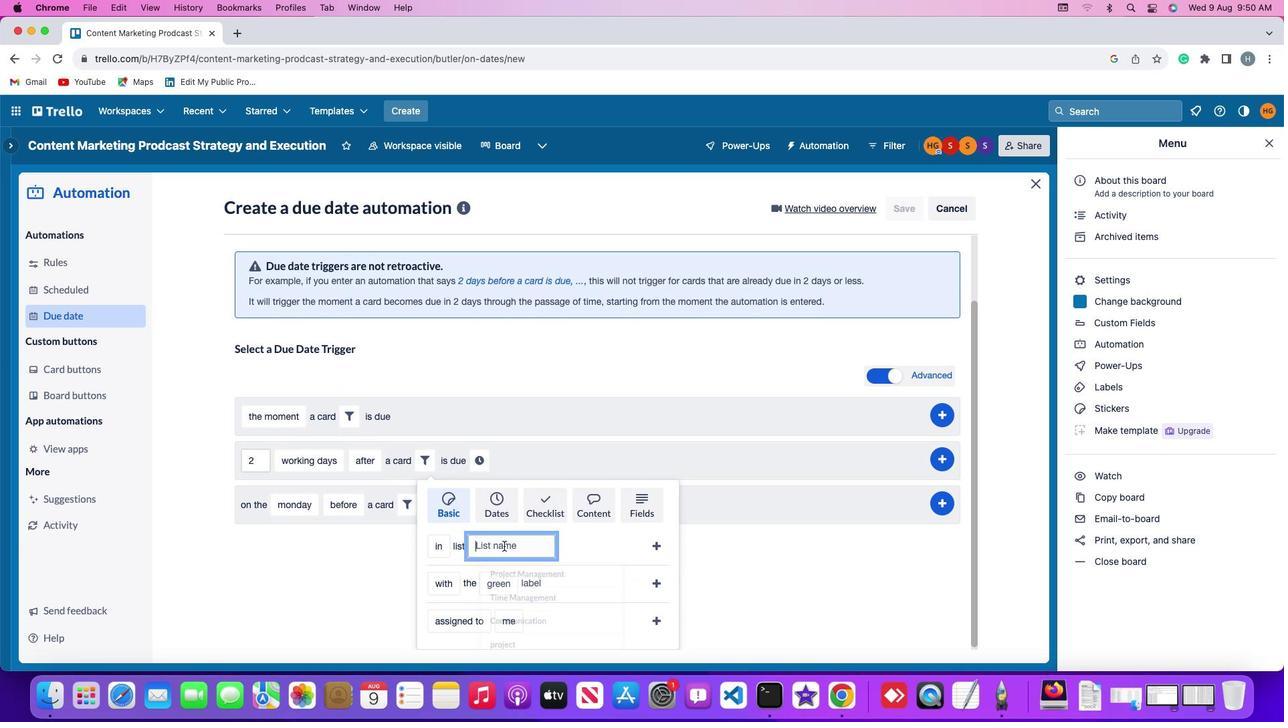 
Action: Mouse pressed left at (503, 546)
Screenshot: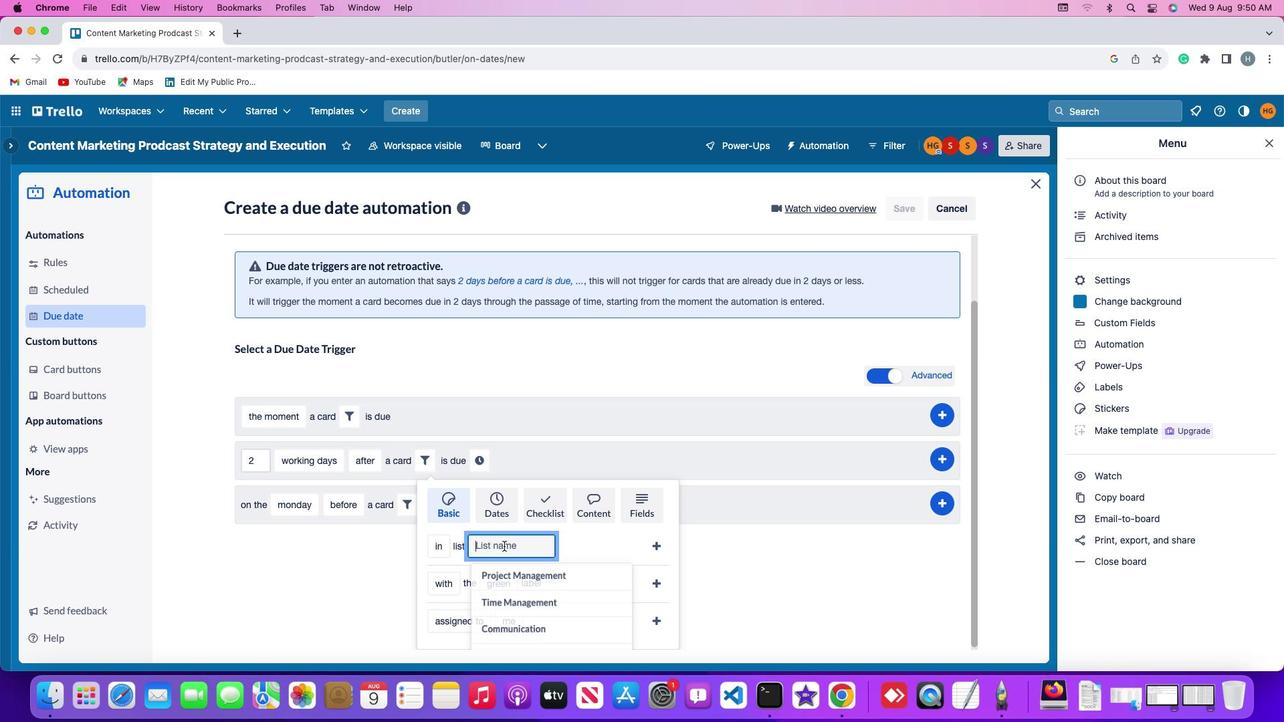 
Action: Mouse moved to (503, 546)
Screenshot: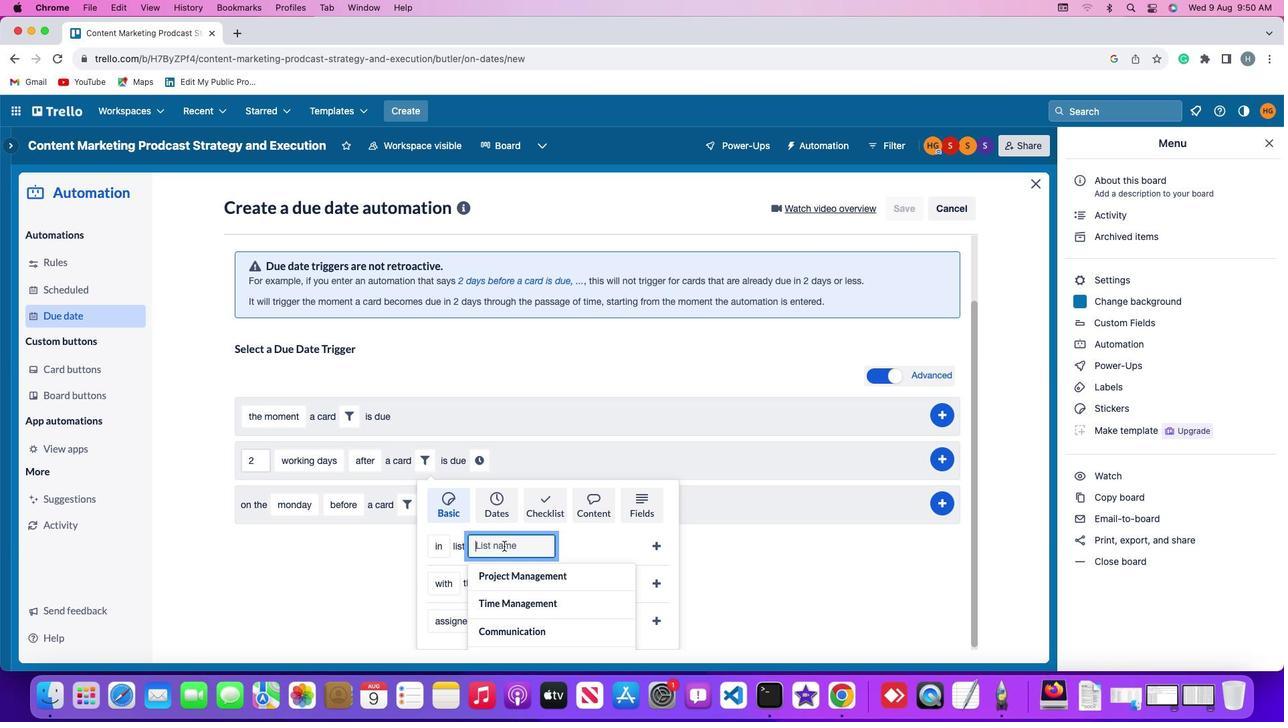 
Action: Key pressed Key.shift'R''e''s''u''m''e'
Screenshot: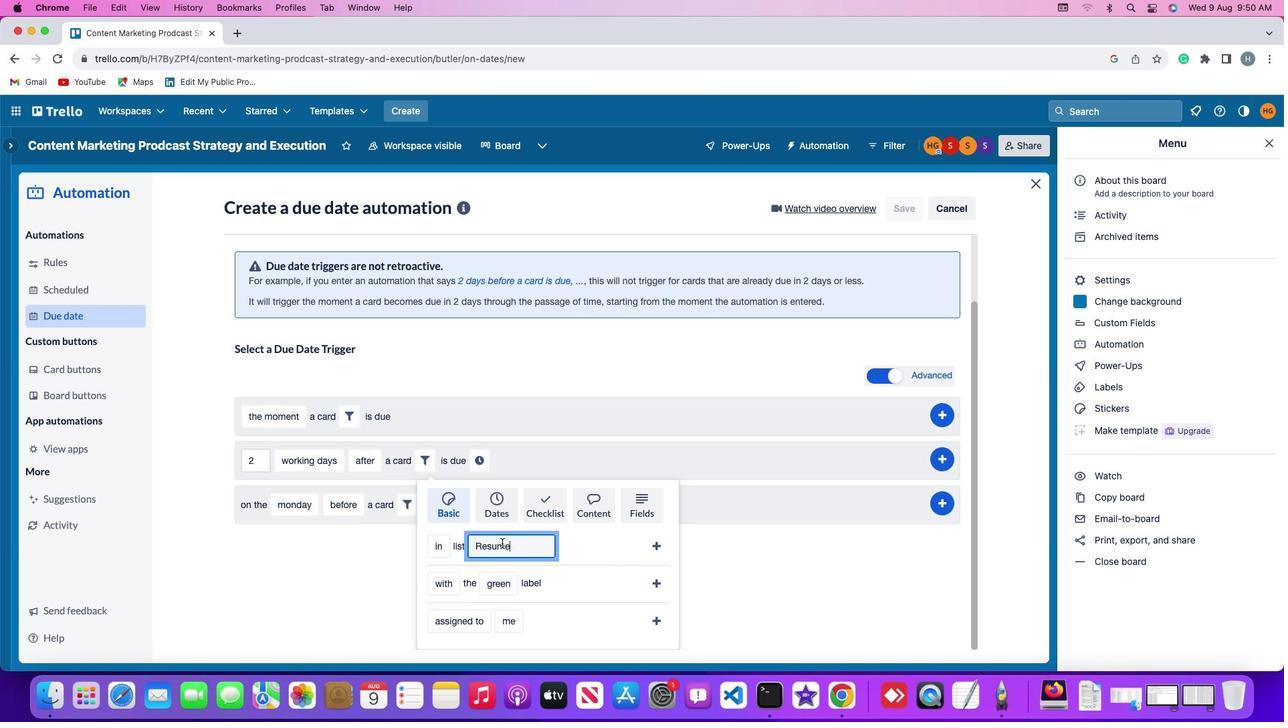 
Action: Mouse moved to (656, 540)
Screenshot: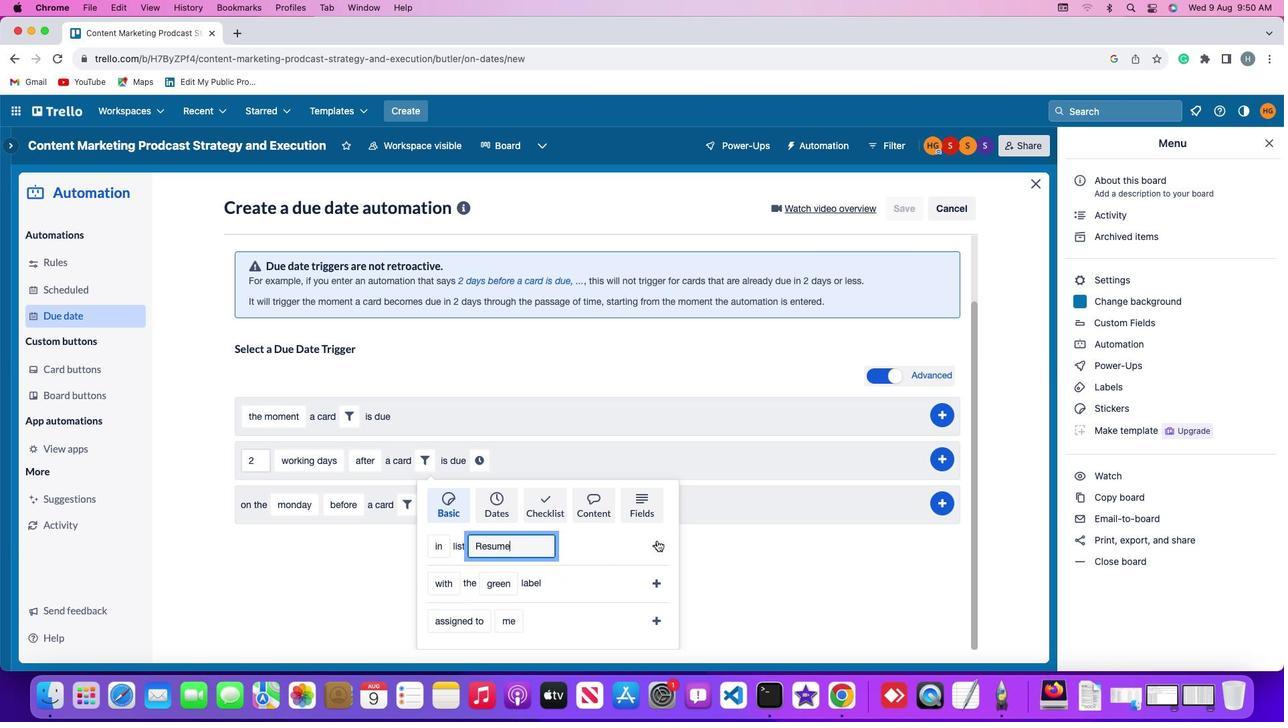 
Action: Mouse pressed left at (656, 540)
Screenshot: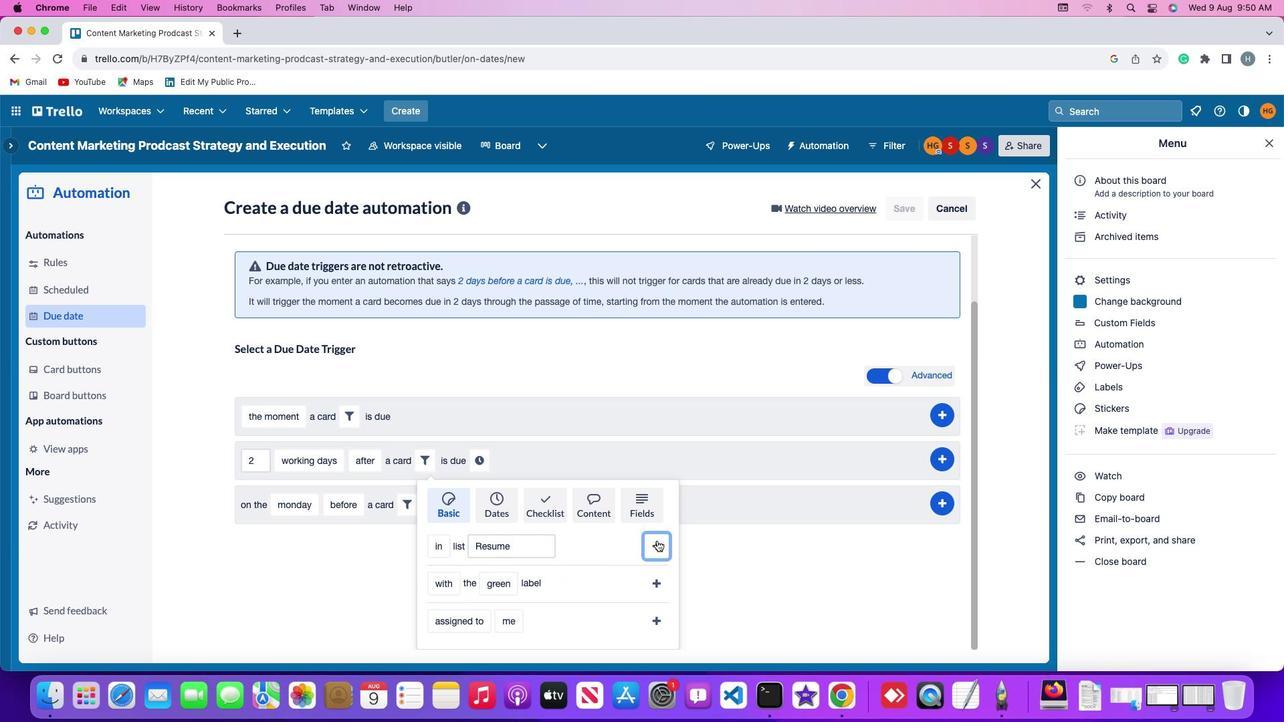 
Action: Mouse moved to (582, 541)
Screenshot: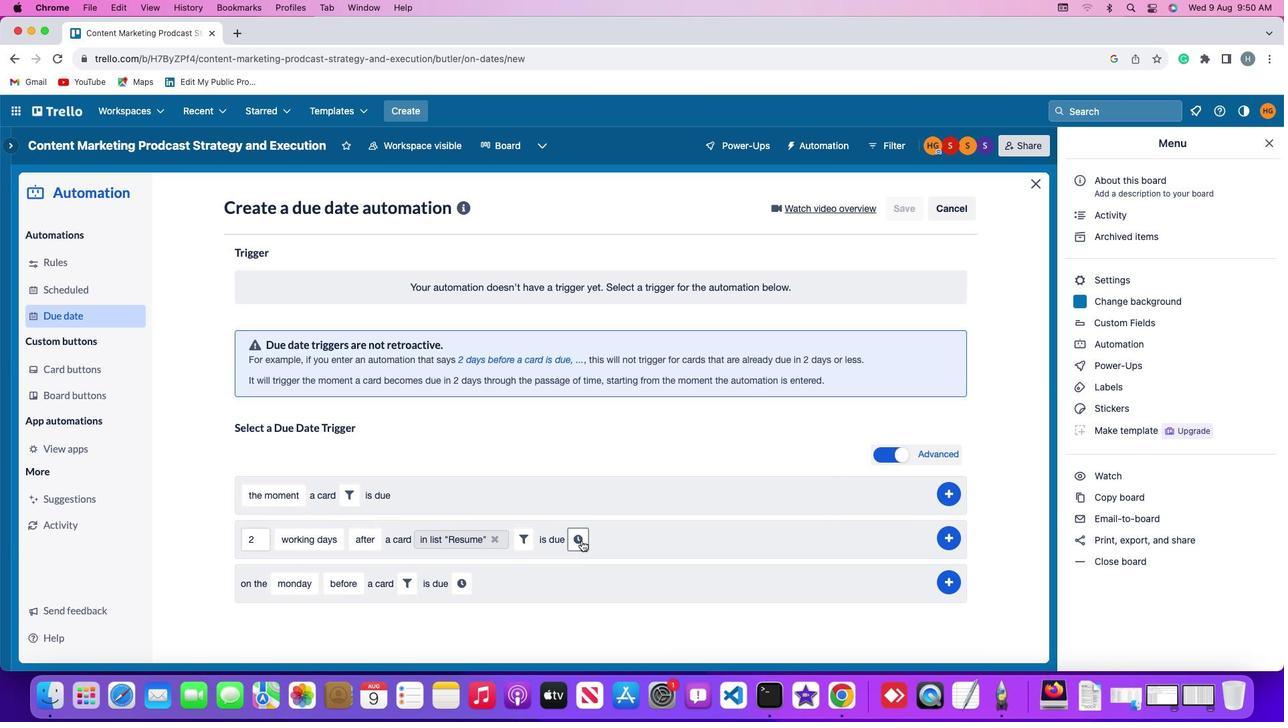 
Action: Mouse pressed left at (582, 541)
Screenshot: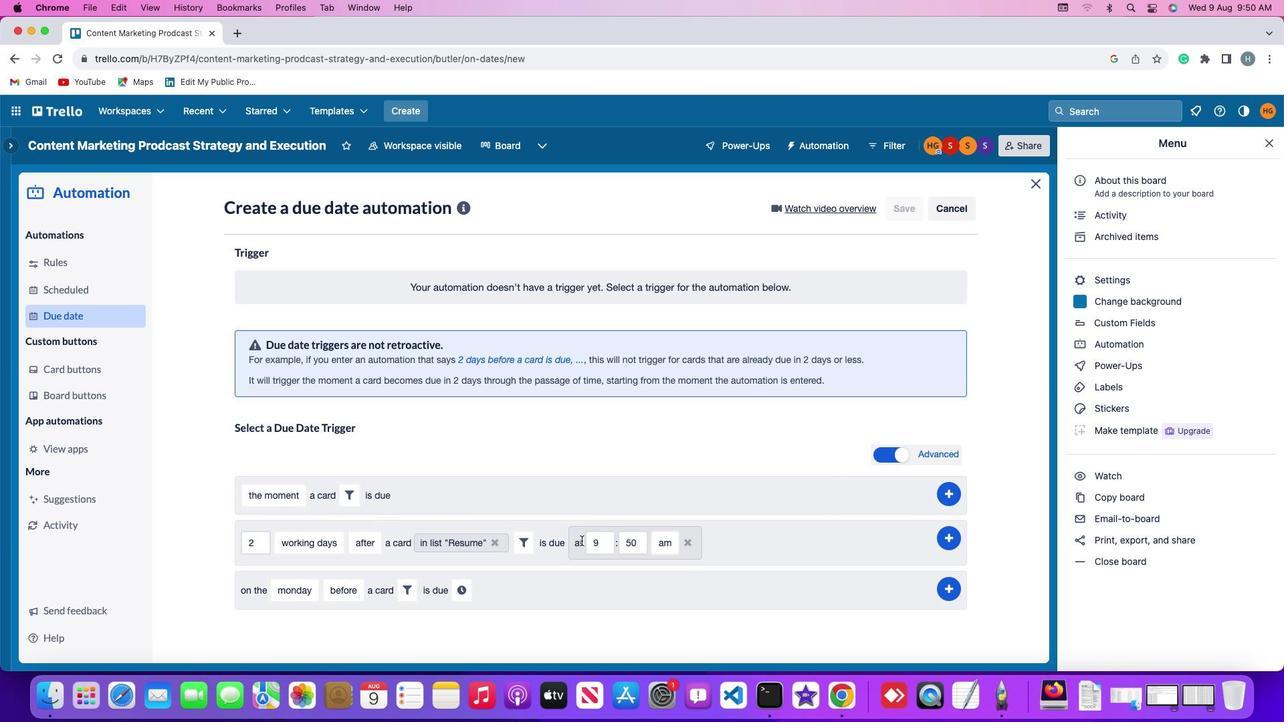 
Action: Mouse moved to (604, 544)
Screenshot: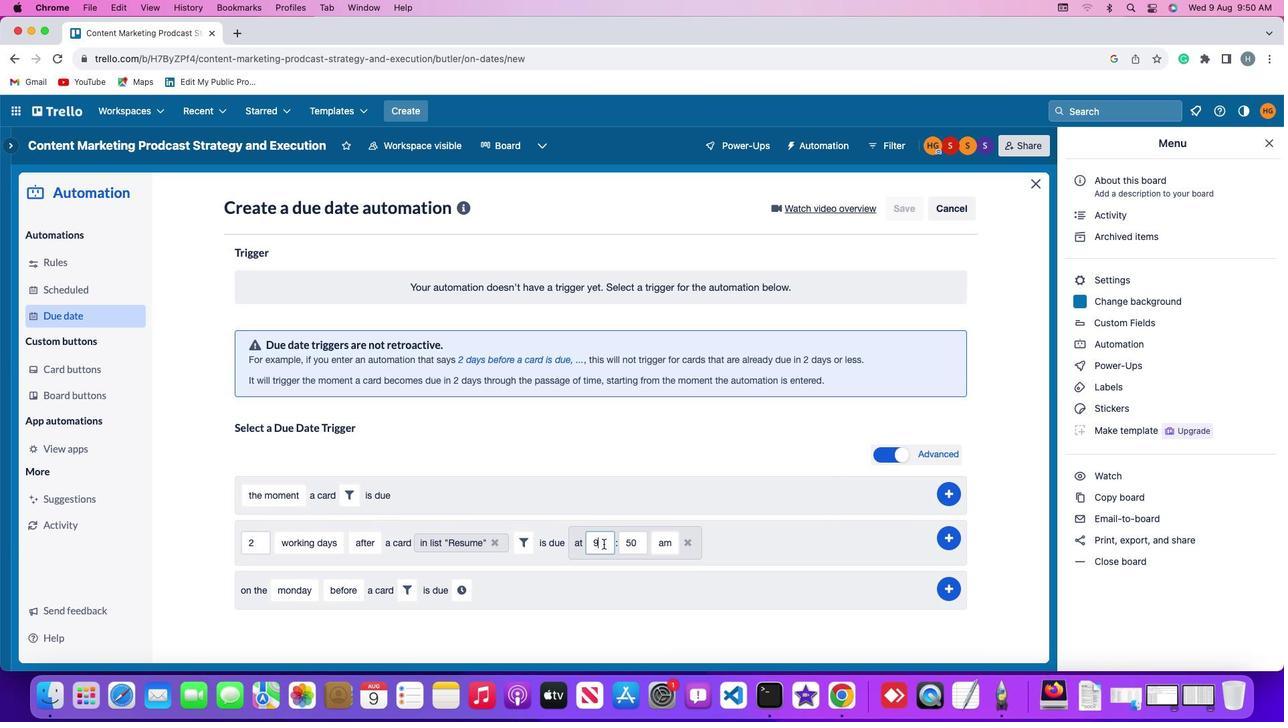 
Action: Mouse pressed left at (604, 544)
Screenshot: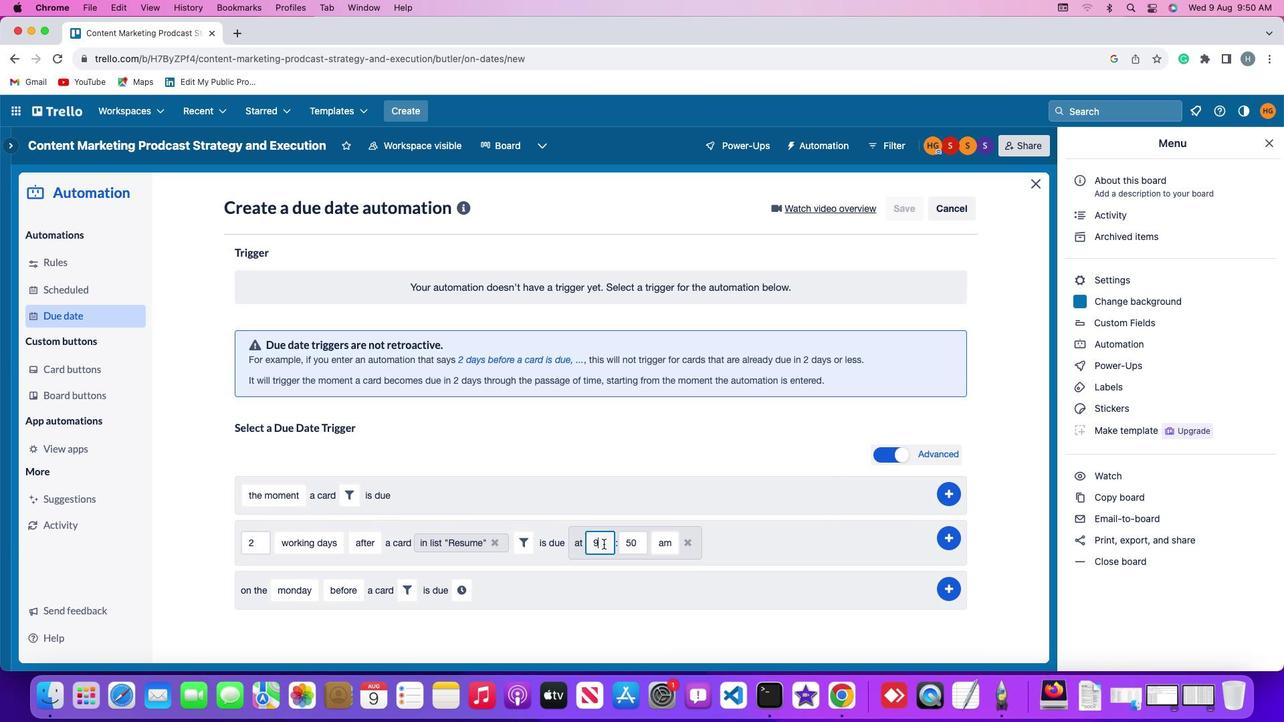 
Action: Key pressed Key.backspace'1''1'
Screenshot: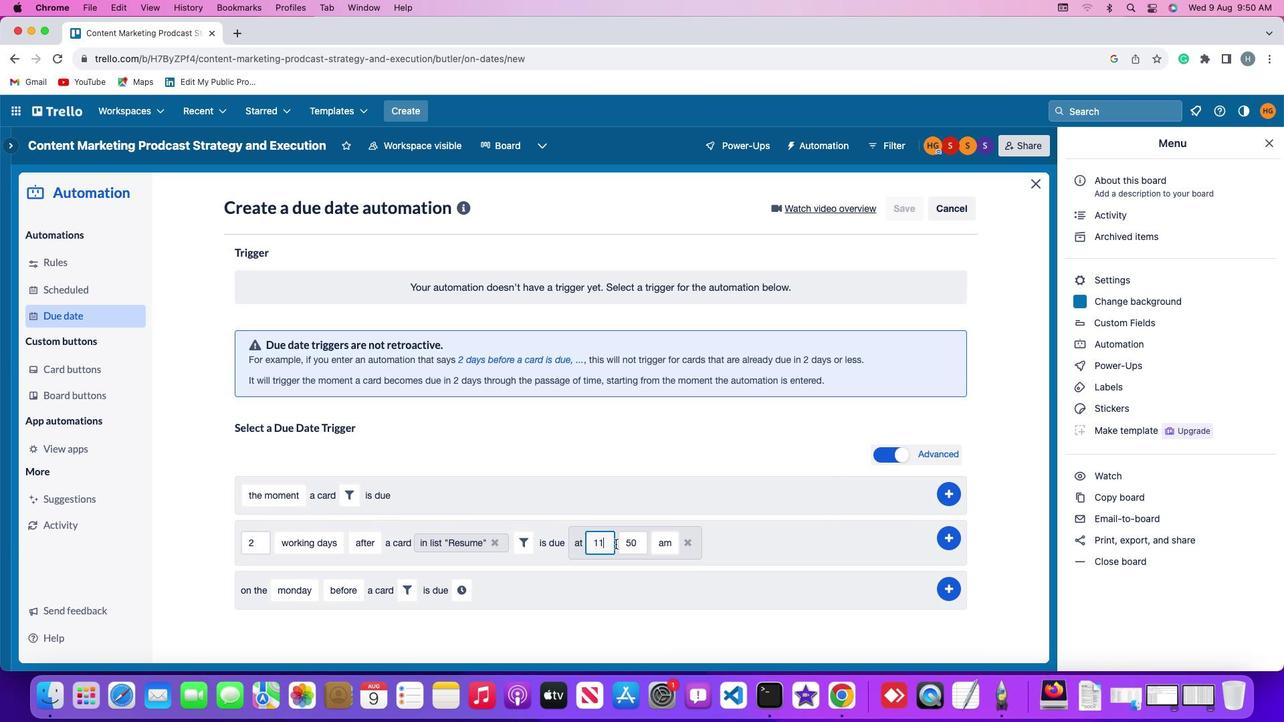 
Action: Mouse moved to (638, 540)
Screenshot: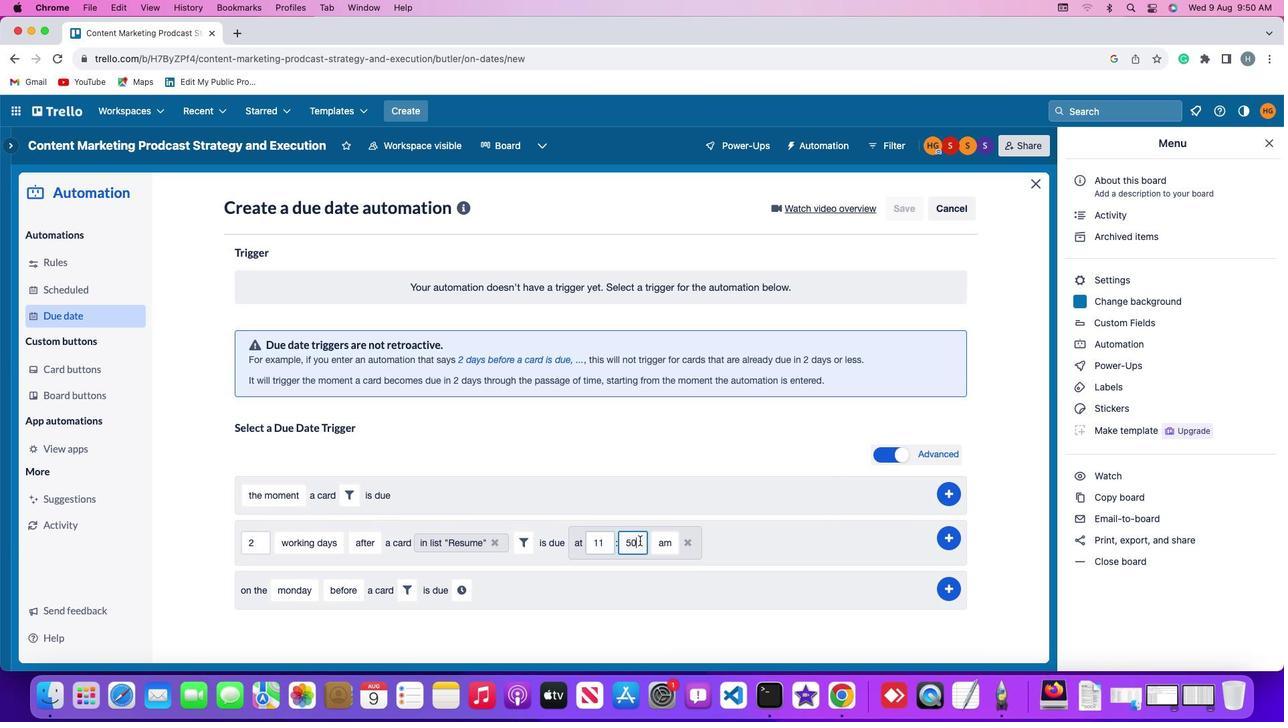 
Action: Mouse pressed left at (638, 540)
Screenshot: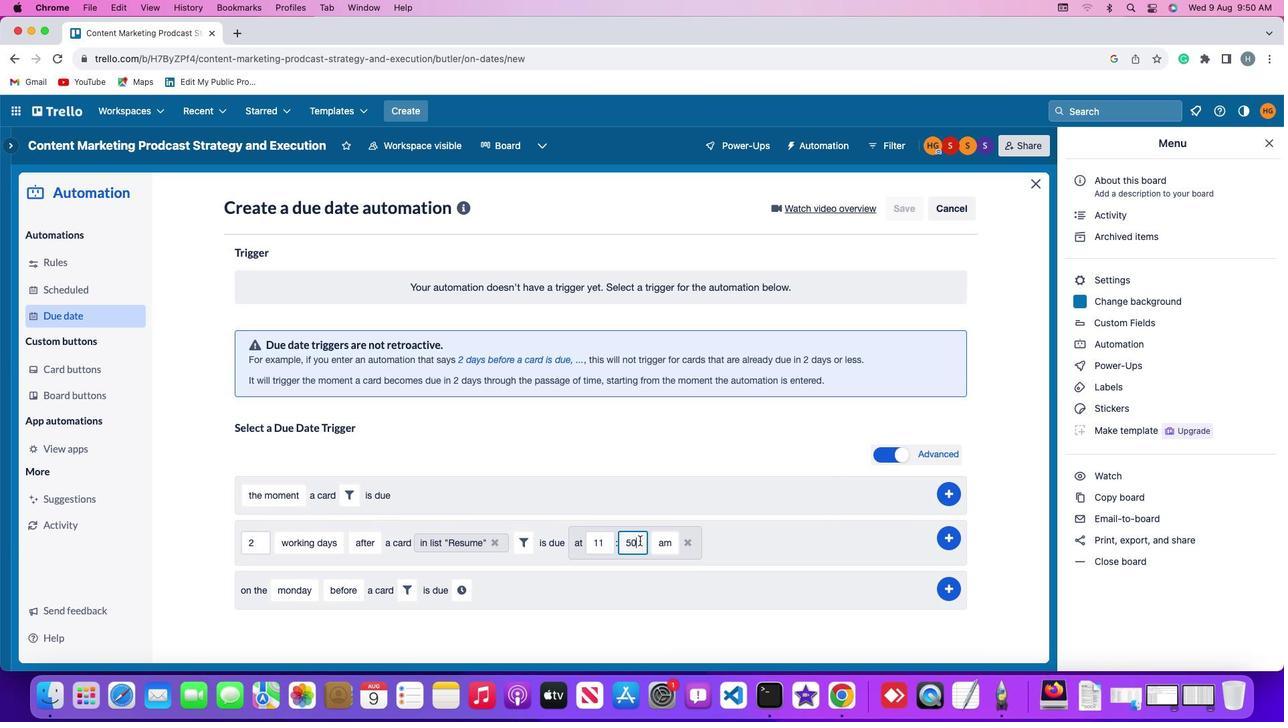 
Action: Mouse moved to (639, 540)
Screenshot: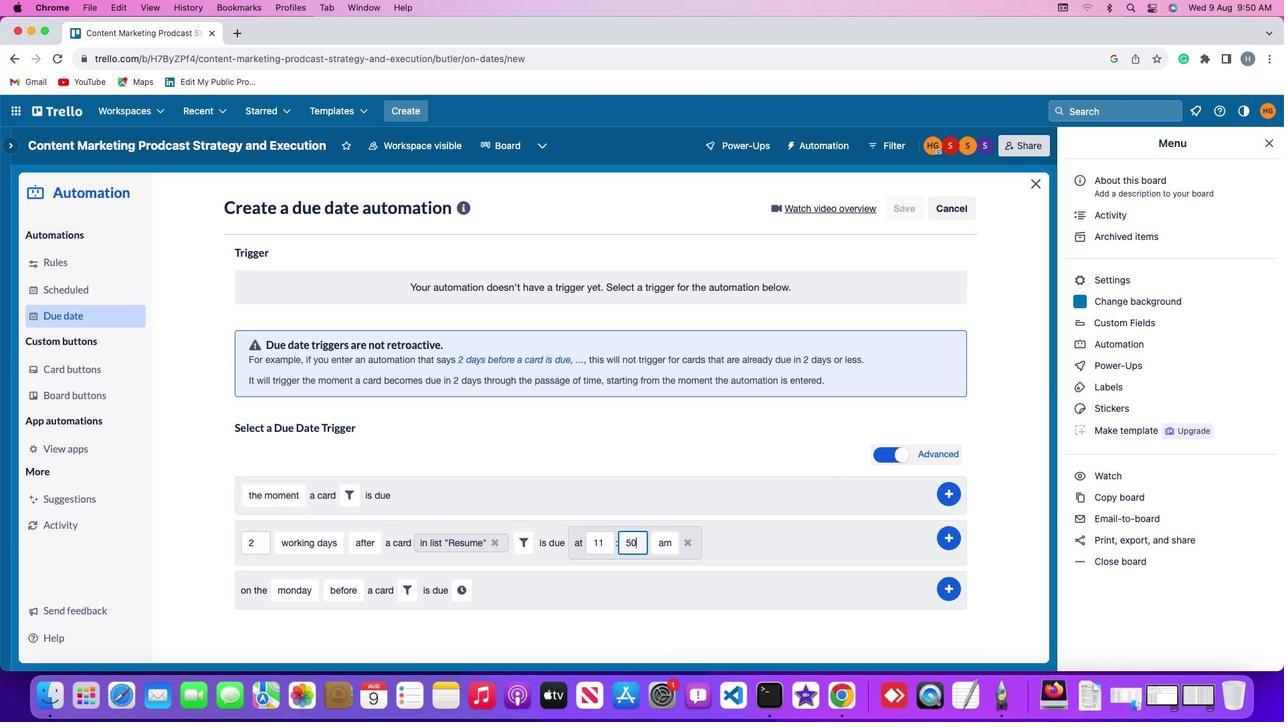 
Action: Key pressed Key.backspaceKey.backspace'0''0'
Screenshot: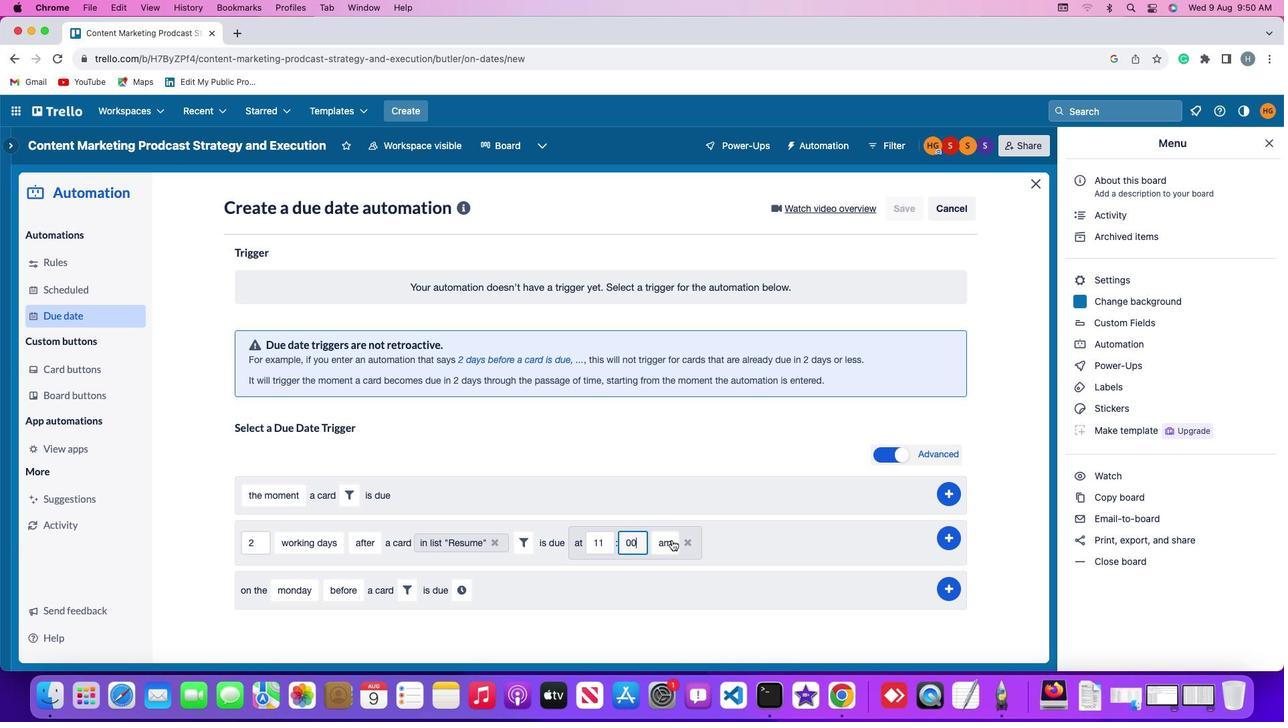 
Action: Mouse moved to (667, 545)
Screenshot: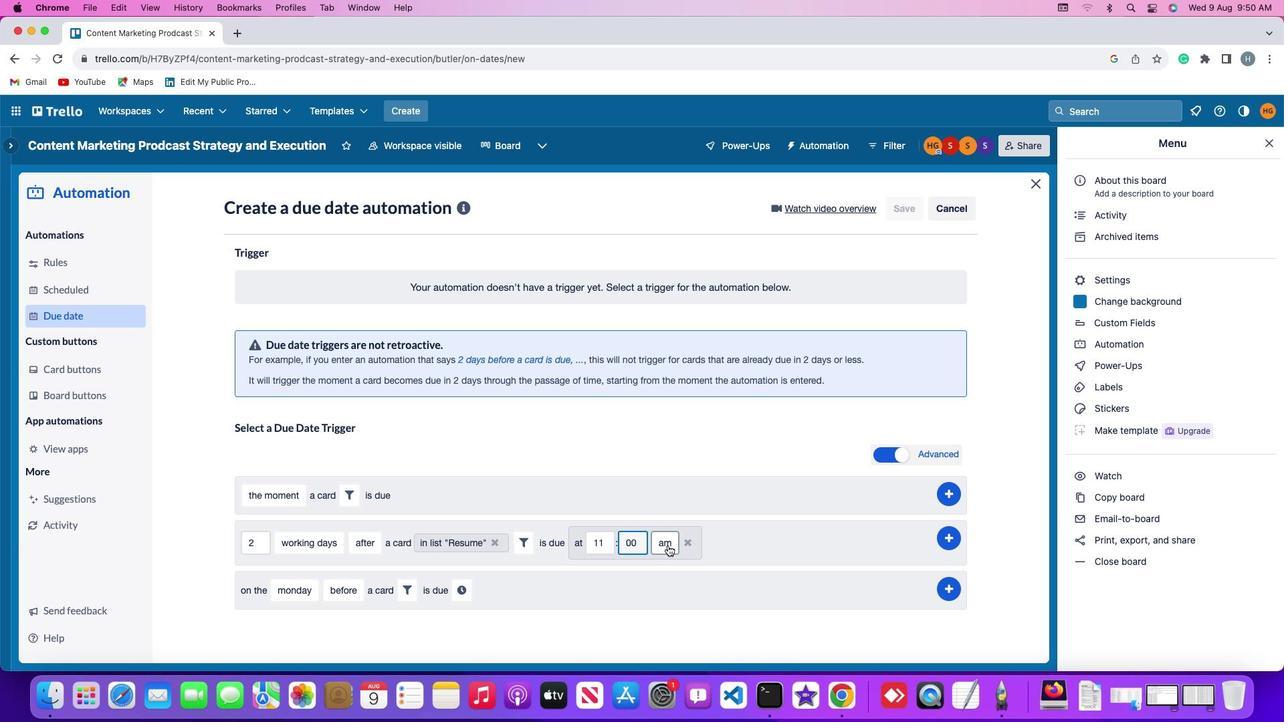 
Action: Mouse pressed left at (667, 545)
Screenshot: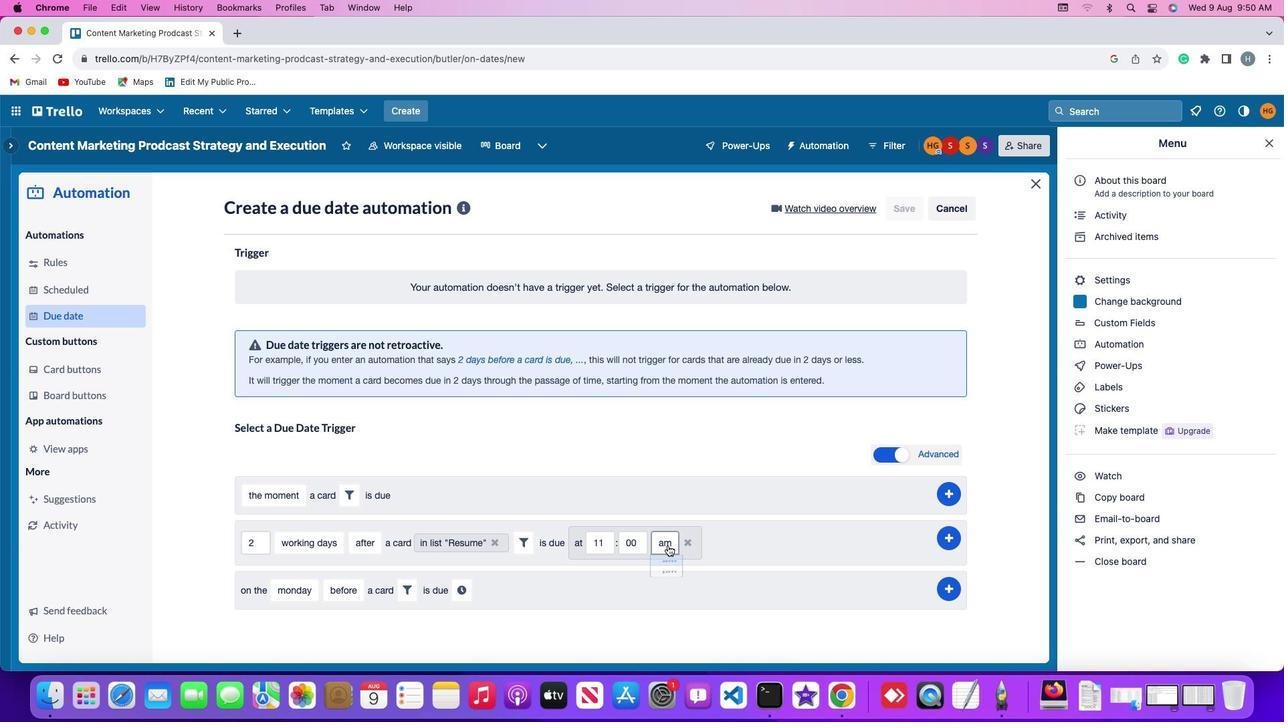 
Action: Mouse moved to (666, 568)
Screenshot: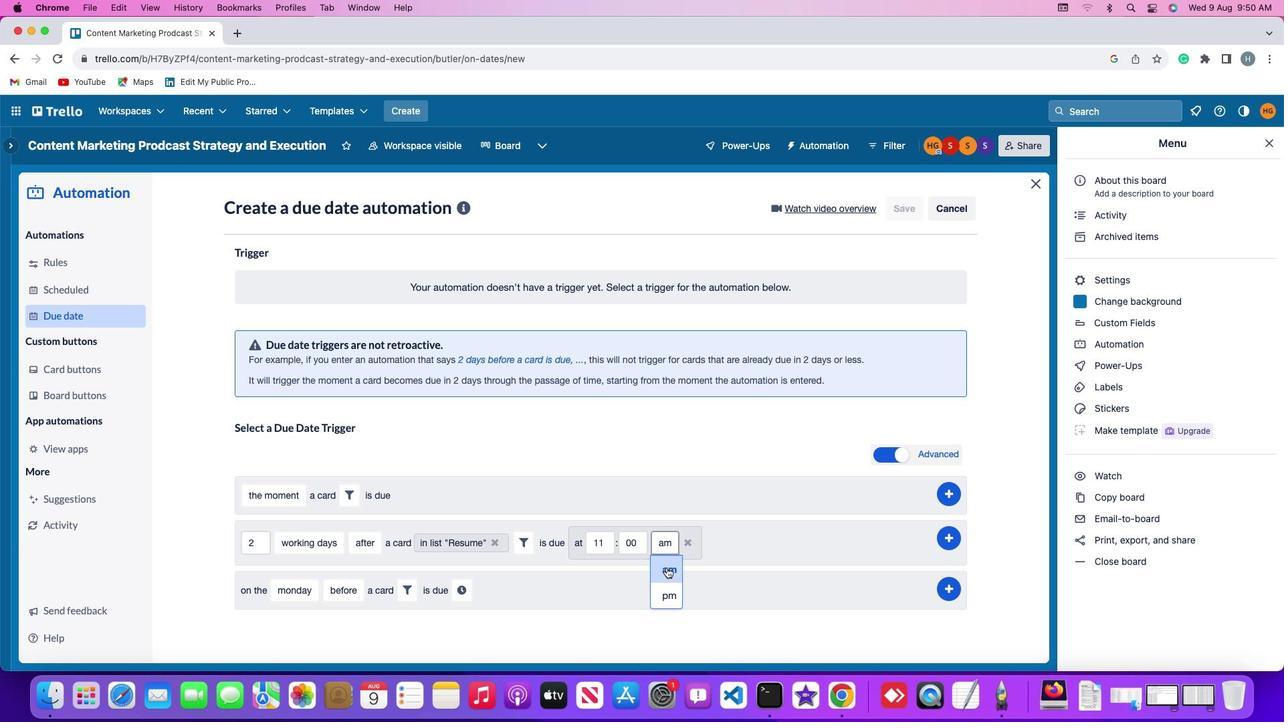 
Action: Mouse pressed left at (666, 568)
Screenshot: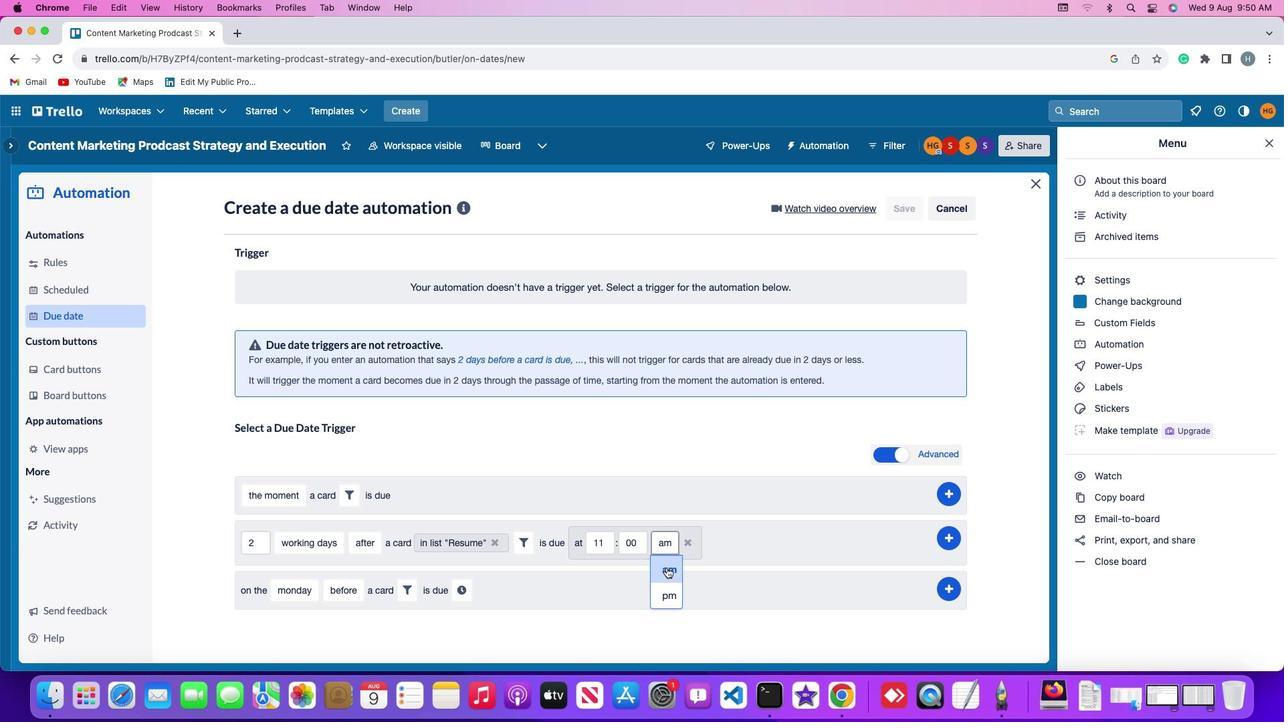 
Action: Mouse moved to (945, 535)
Screenshot: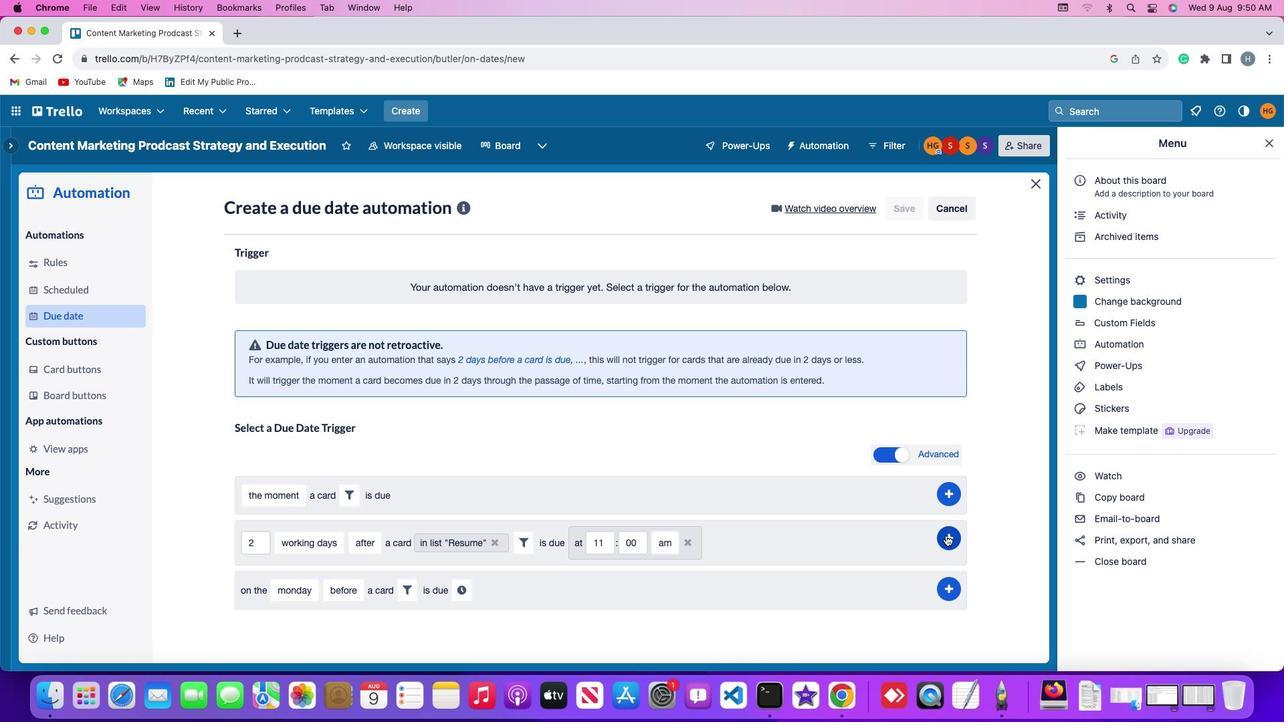
Action: Mouse pressed left at (945, 535)
Screenshot: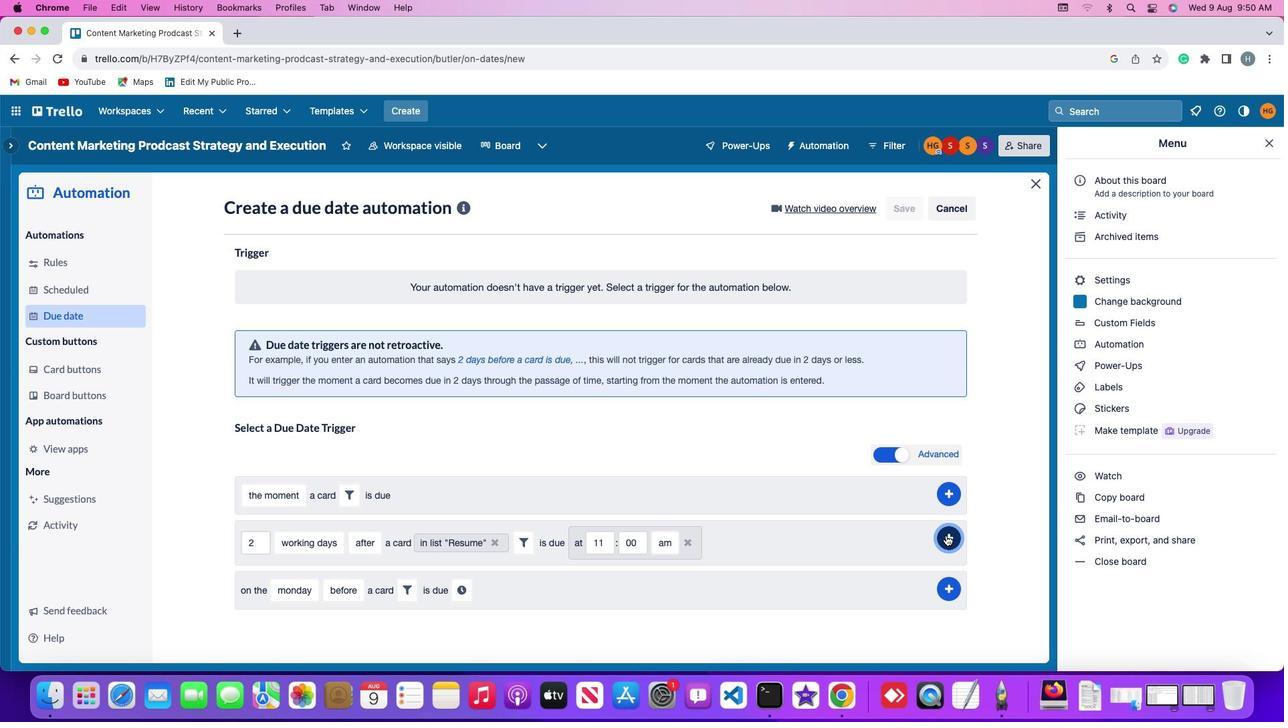 
Action: Mouse moved to (996, 429)
Screenshot: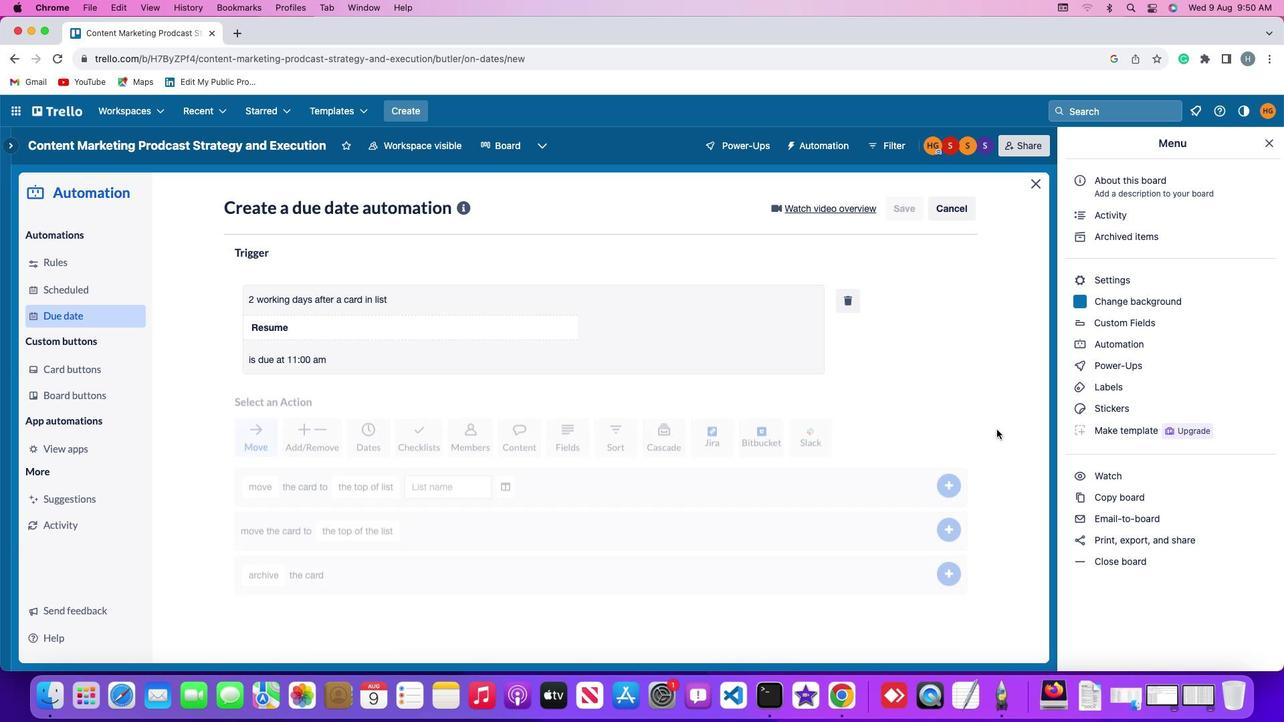
